 Task: Look for Airbnb options in VirÃº, Peru from 9th December, 2023 to 12th December, 2023 for 1 adult.1  bedroom having 1 bed and 1 bathroom. Property type can be flat. Booking option can be shelf check-in. Look for 5 properties as per requirement.
Action: Mouse moved to (421, 157)
Screenshot: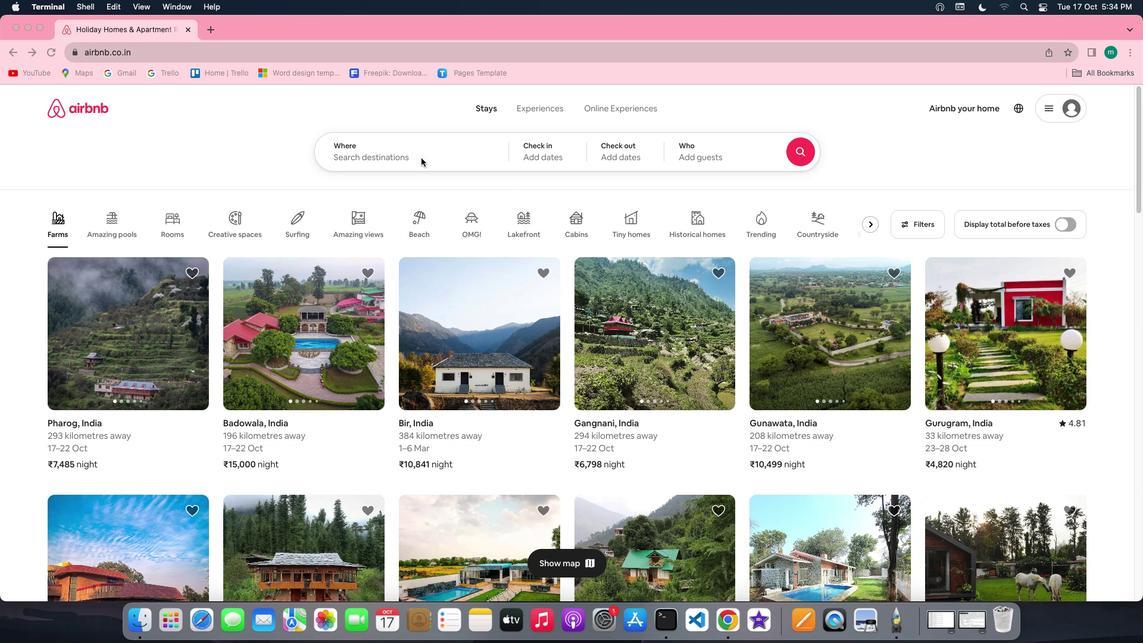 
Action: Mouse pressed left at (421, 157)
Screenshot: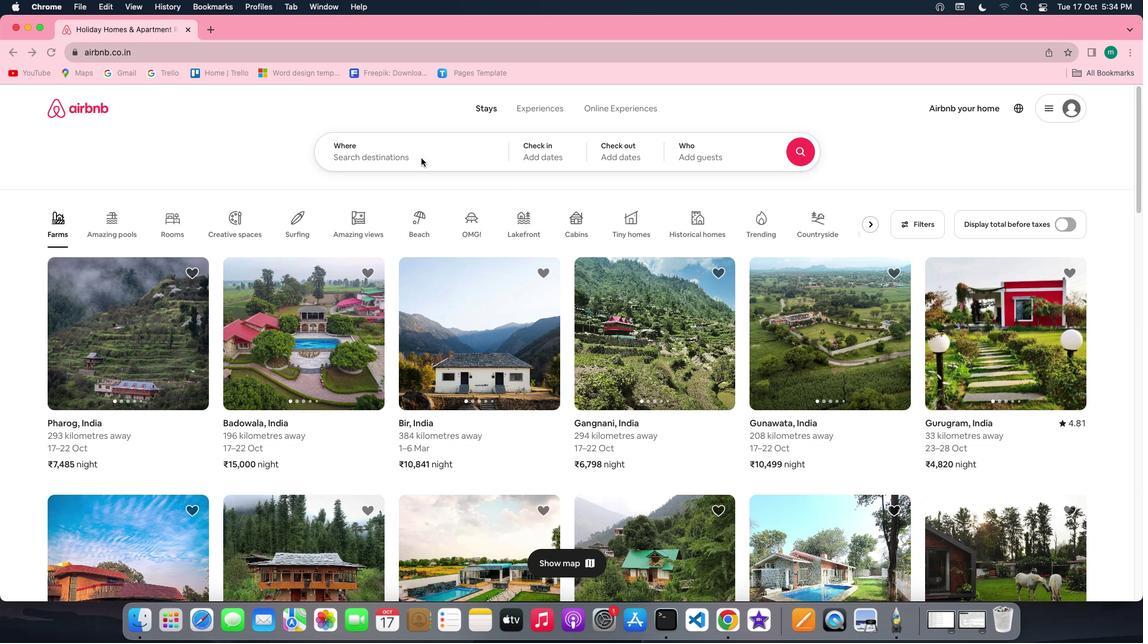 
Action: Mouse pressed left at (421, 157)
Screenshot: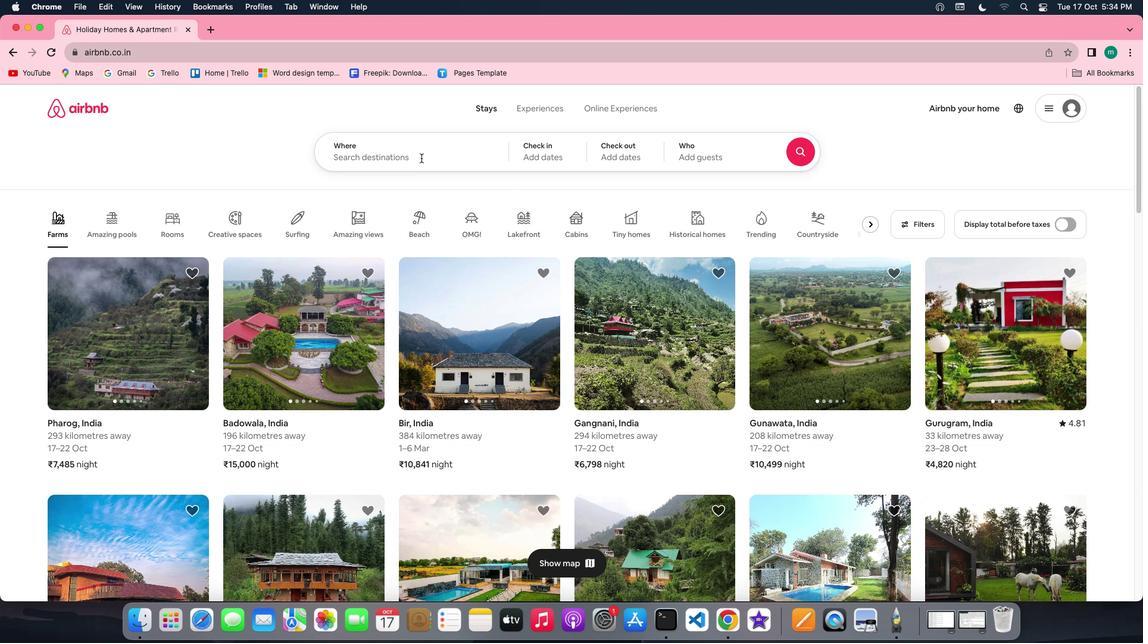 
Action: Key pressed Key.shift'V''i''r''u'','Key.spaceKey.shift'P''e''r''u'
Screenshot: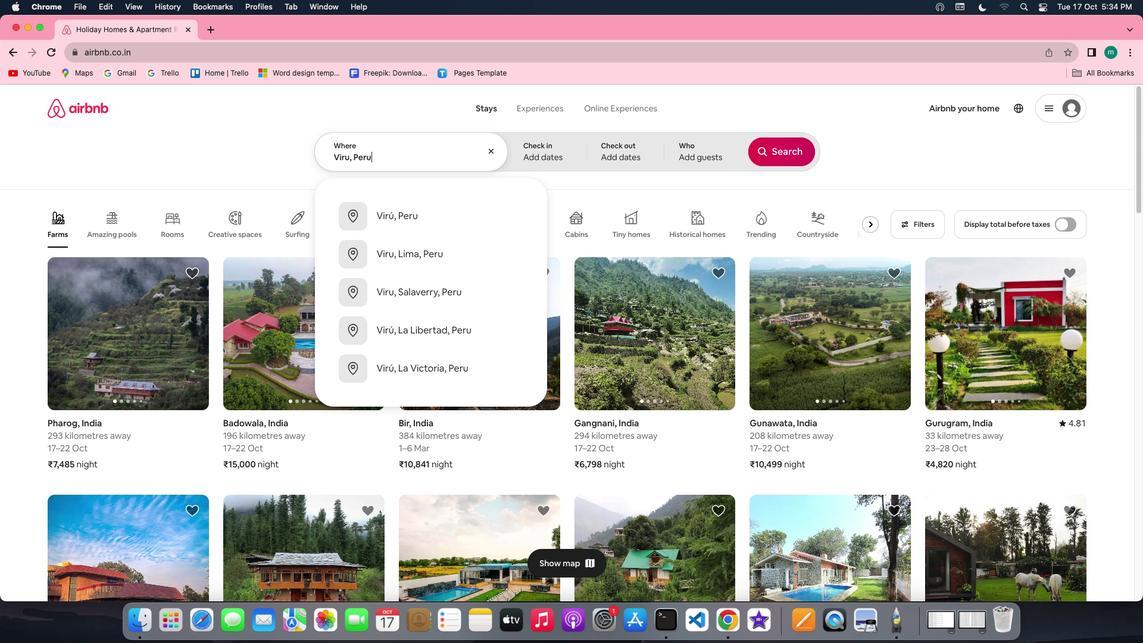 
Action: Mouse moved to (441, 216)
Screenshot: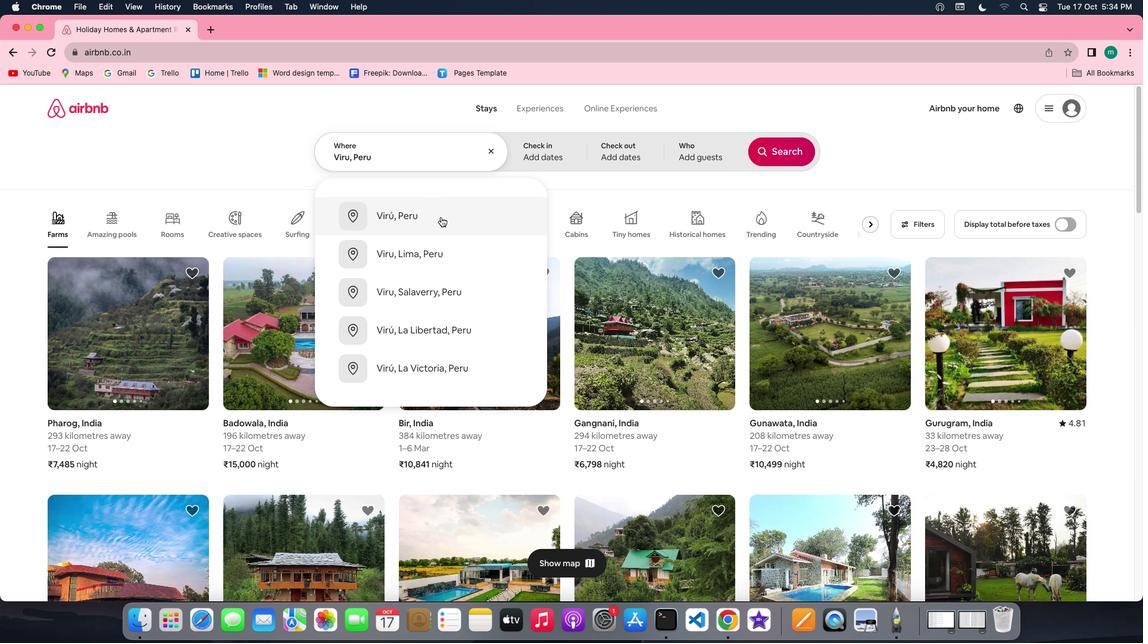 
Action: Mouse pressed left at (441, 216)
Screenshot: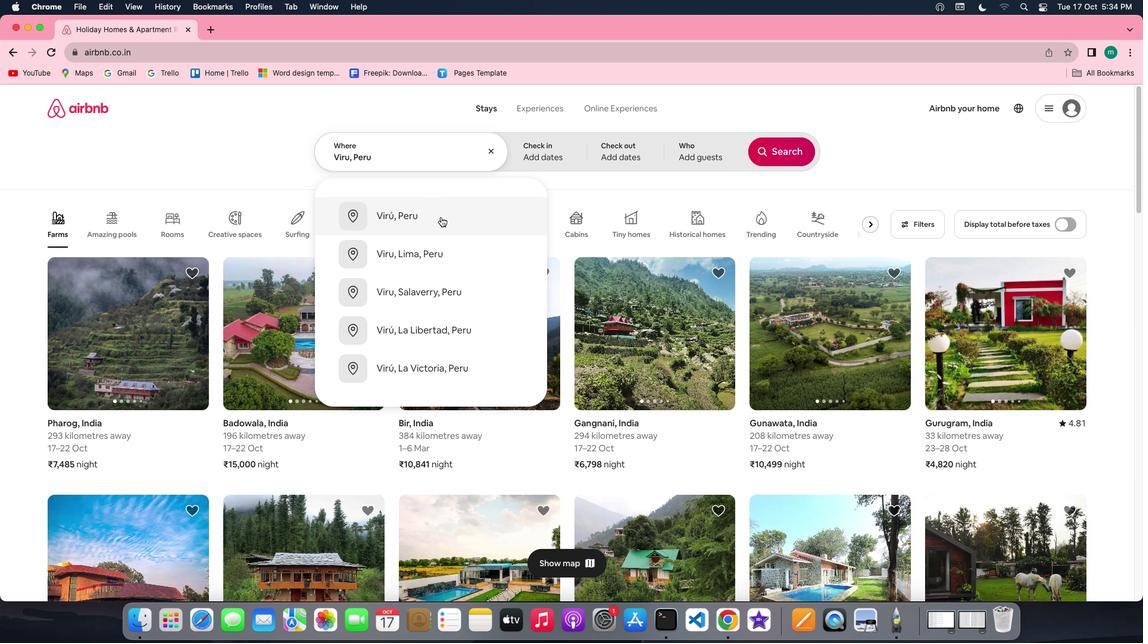 
Action: Mouse moved to (778, 247)
Screenshot: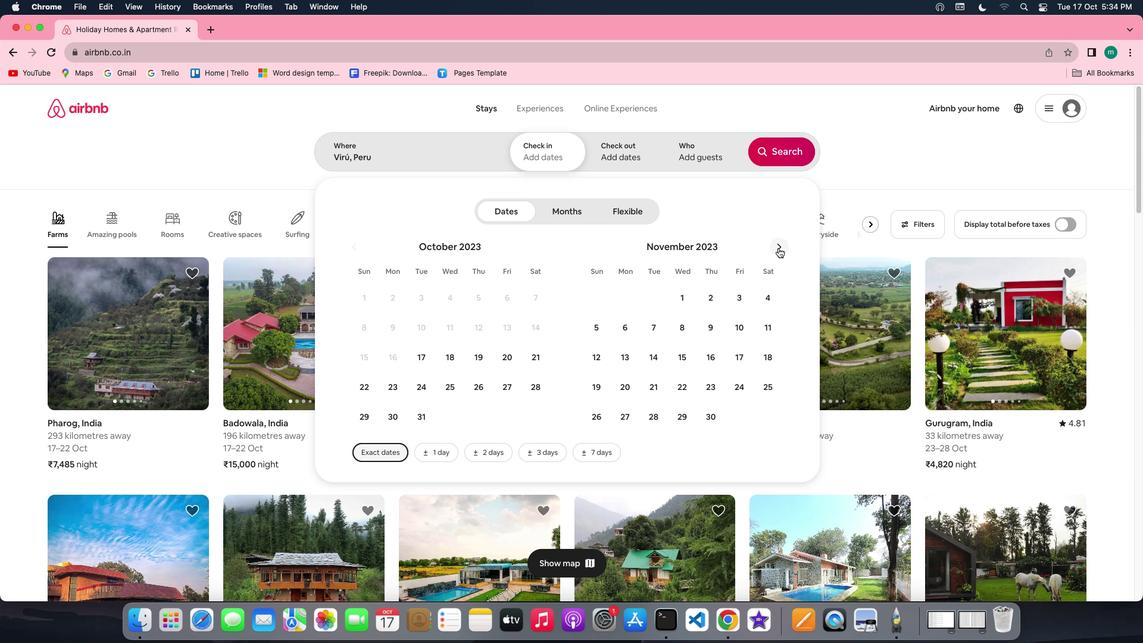
Action: Mouse pressed left at (778, 247)
Screenshot: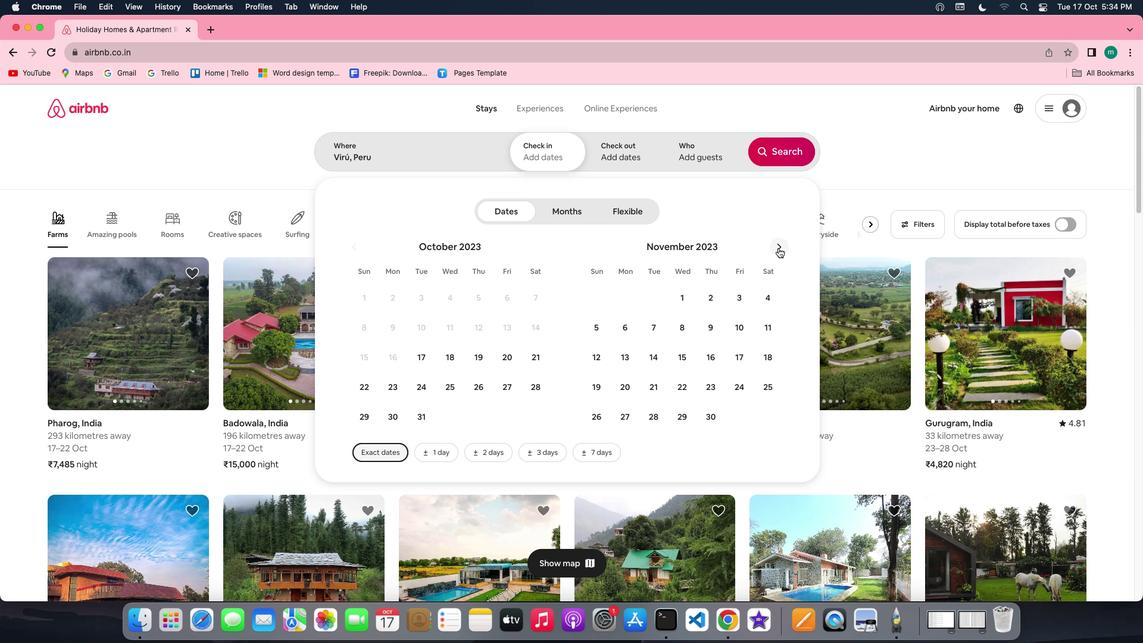 
Action: Mouse moved to (768, 322)
Screenshot: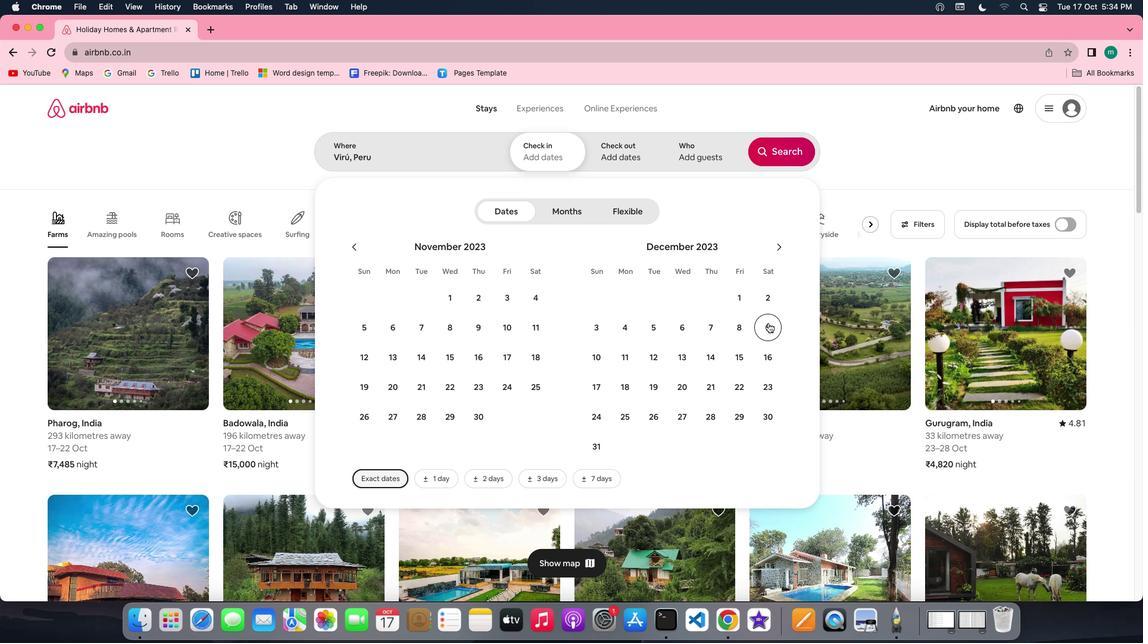 
Action: Mouse pressed left at (768, 322)
Screenshot: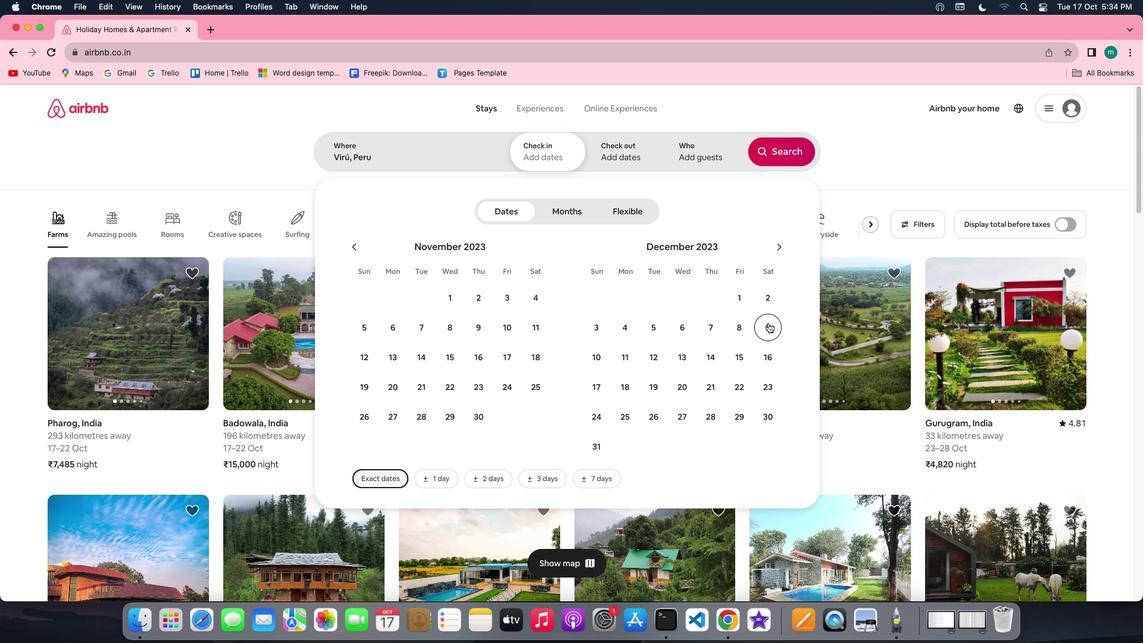 
Action: Mouse moved to (641, 358)
Screenshot: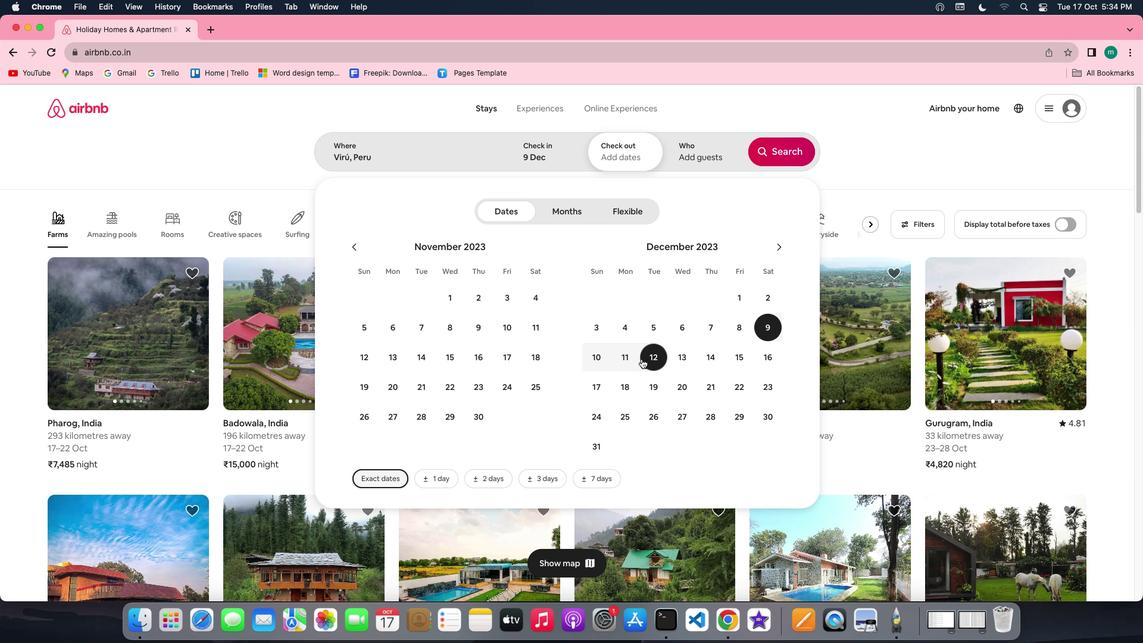 
Action: Mouse pressed left at (641, 358)
Screenshot: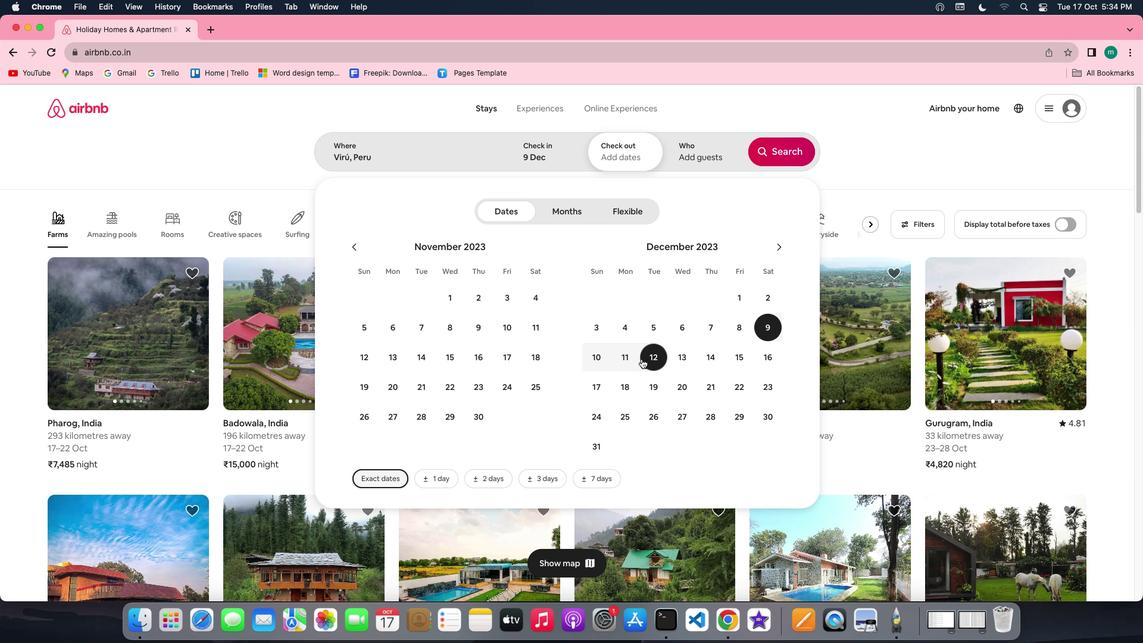 
Action: Mouse moved to (698, 155)
Screenshot: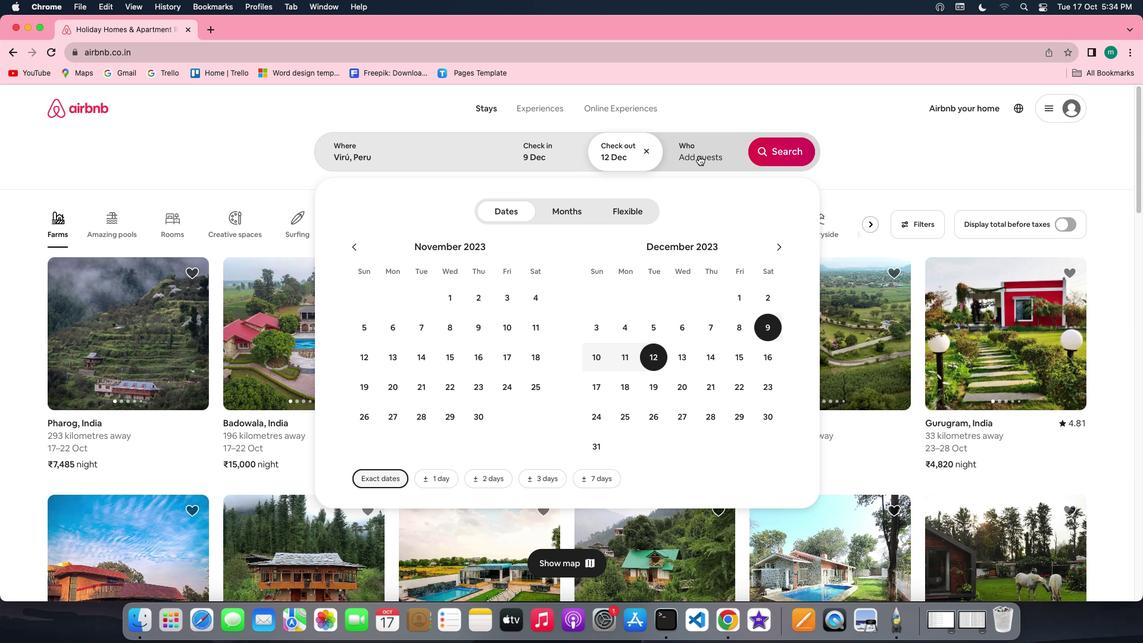 
Action: Mouse pressed left at (698, 155)
Screenshot: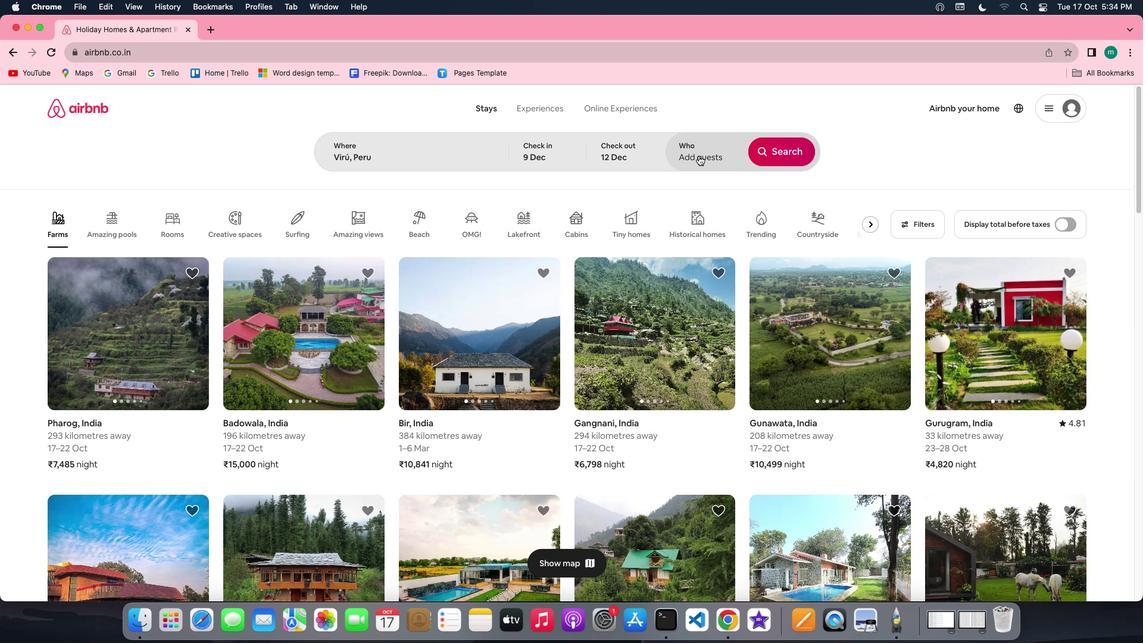 
Action: Mouse moved to (791, 218)
Screenshot: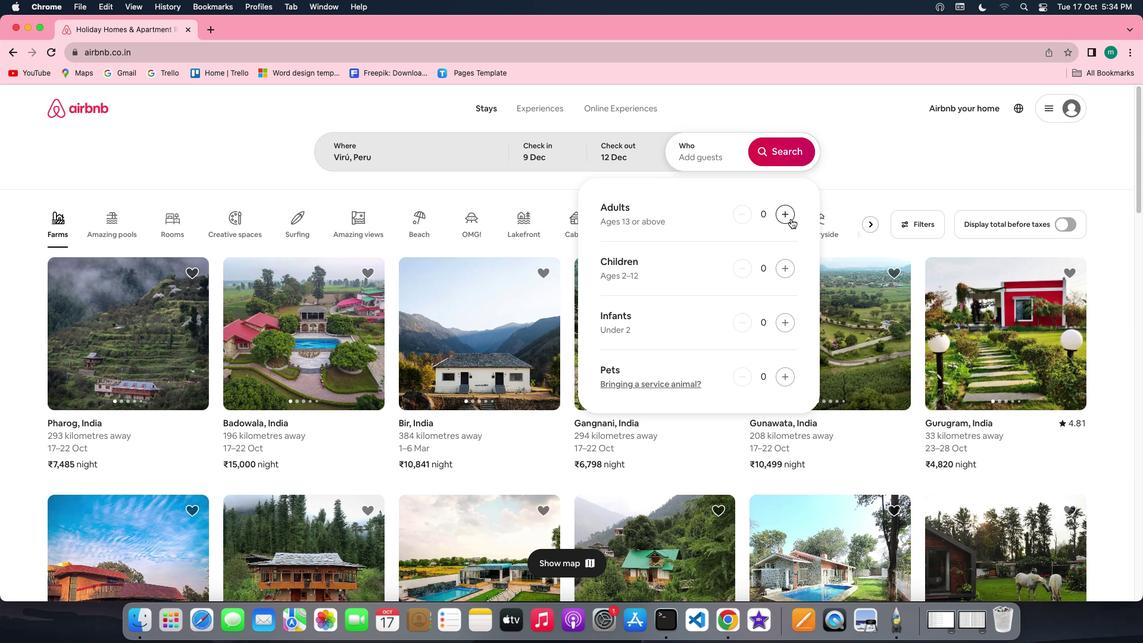 
Action: Mouse pressed left at (791, 218)
Screenshot: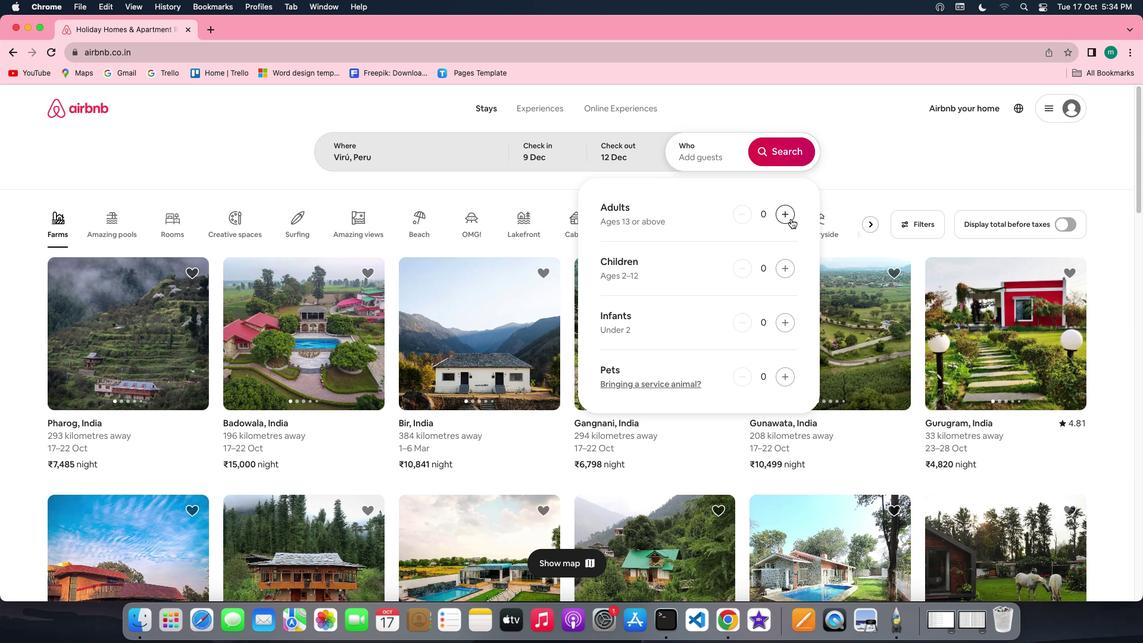 
Action: Mouse moved to (780, 144)
Screenshot: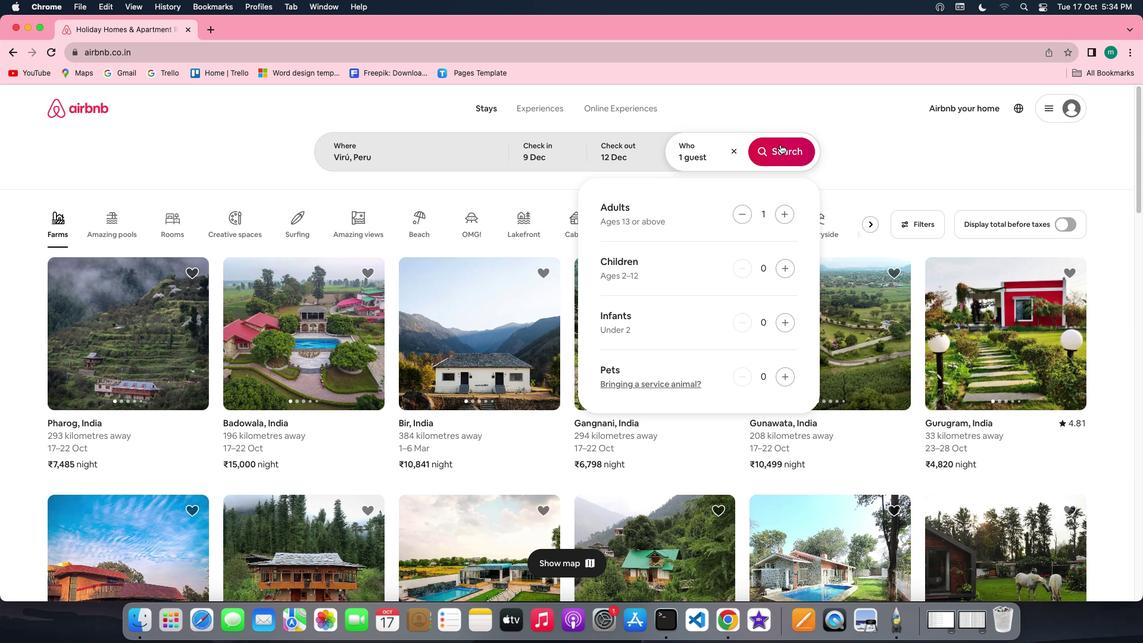 
Action: Mouse pressed left at (780, 144)
Screenshot: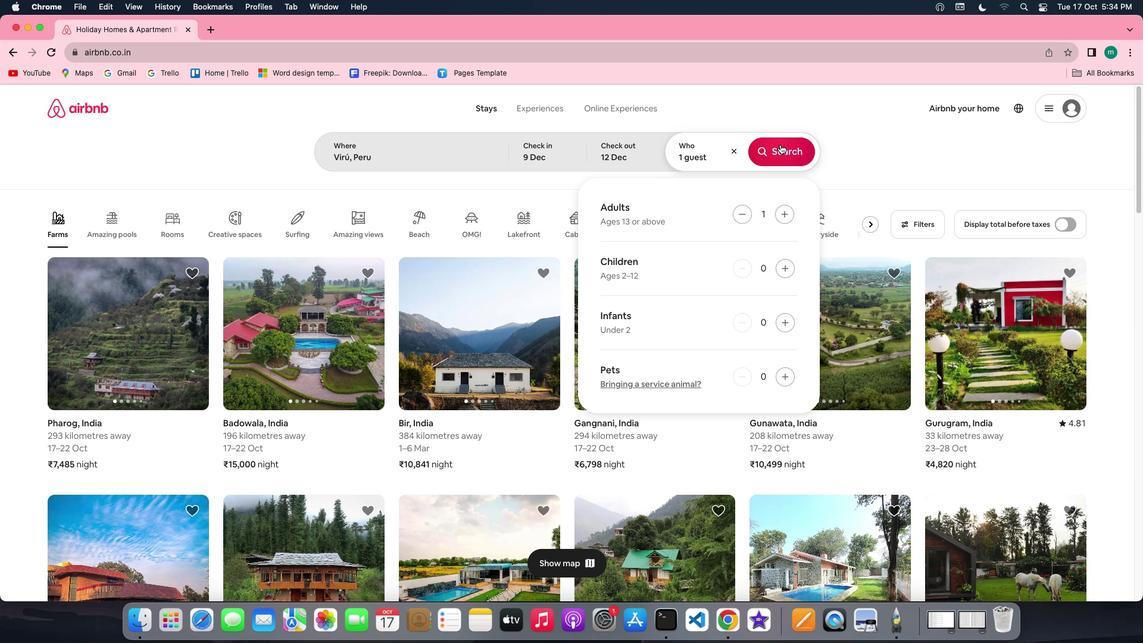 
Action: Mouse moved to (962, 148)
Screenshot: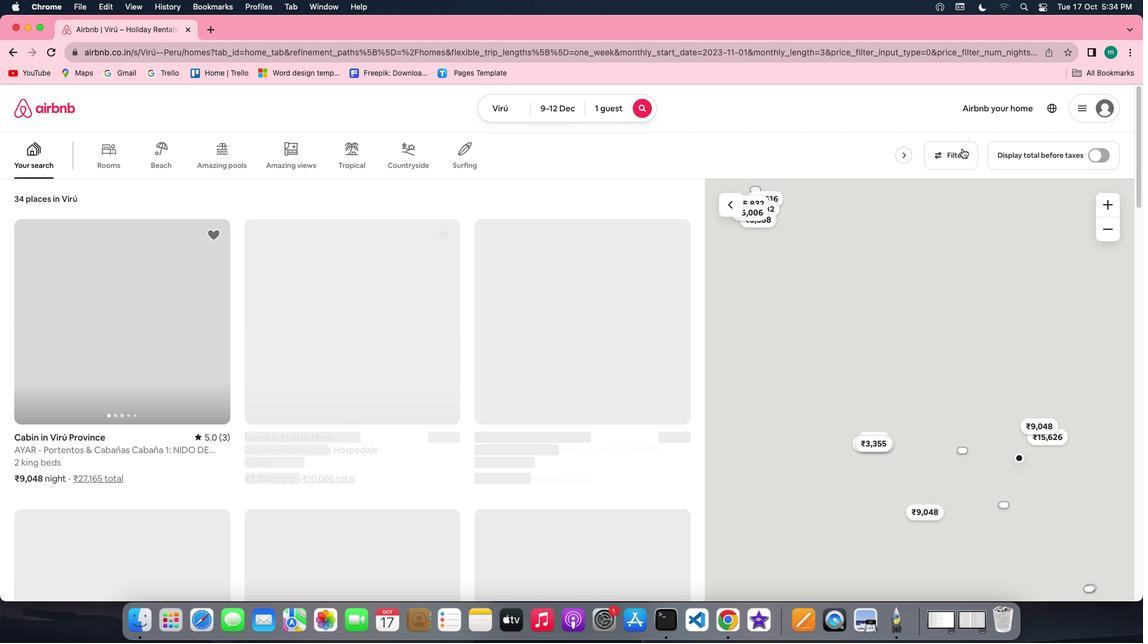 
Action: Mouse pressed left at (962, 148)
Screenshot: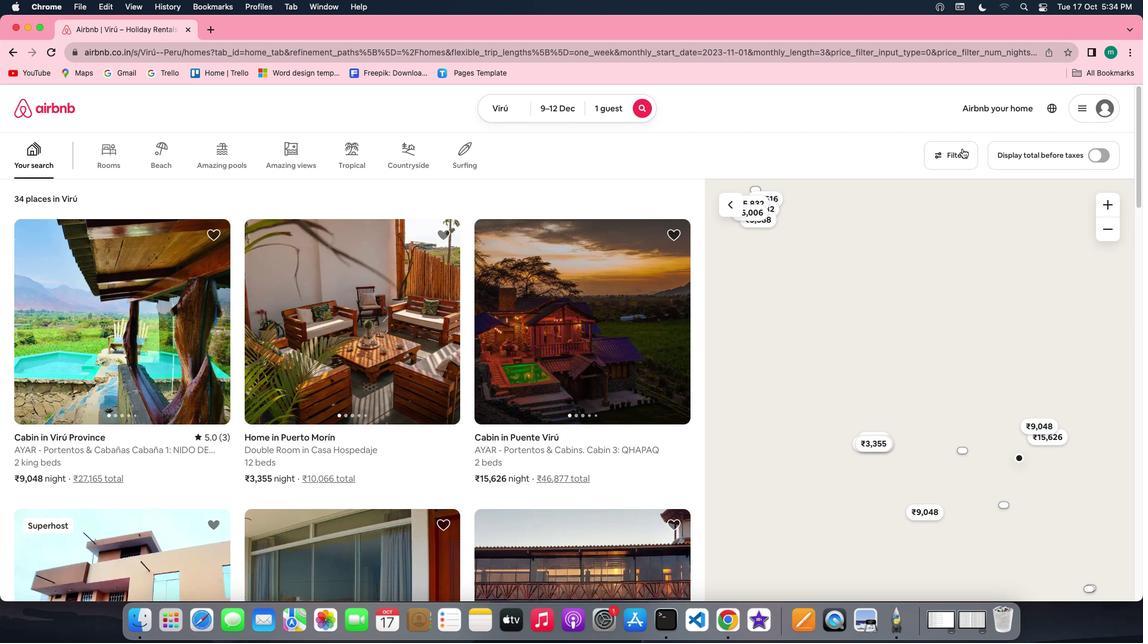 
Action: Mouse moved to (594, 301)
Screenshot: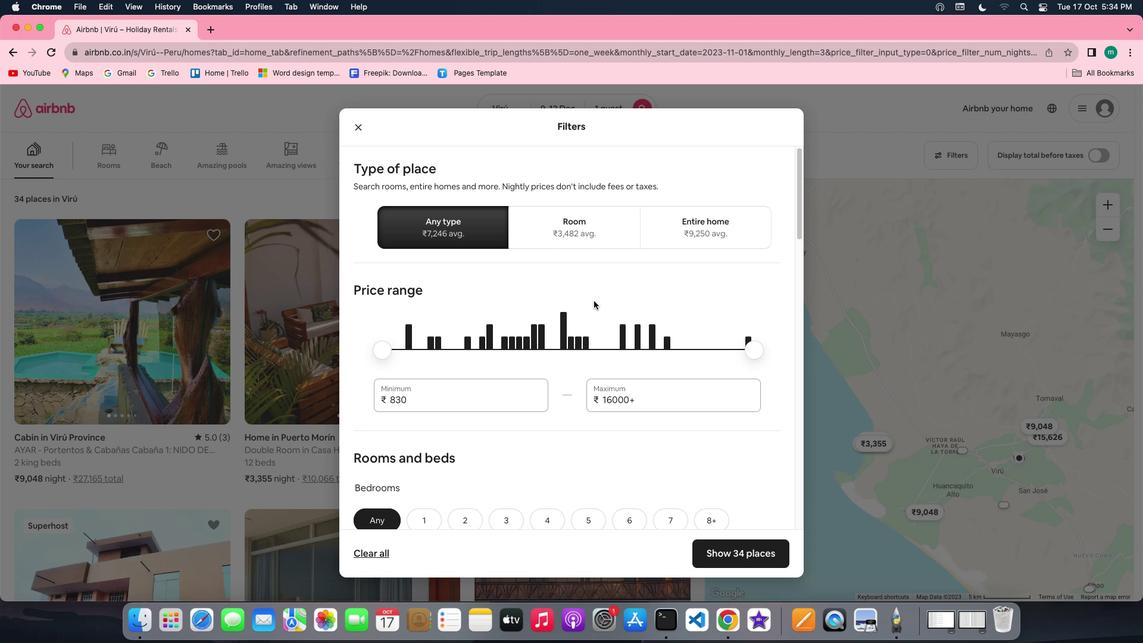 
Action: Mouse scrolled (594, 301) with delta (0, 0)
Screenshot: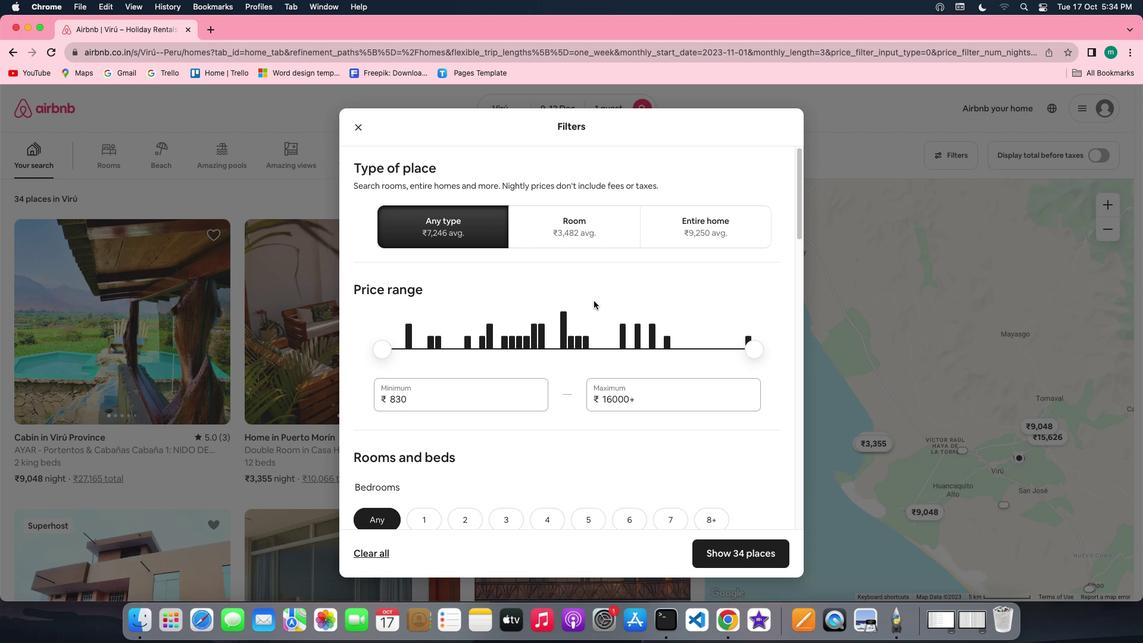 
Action: Mouse scrolled (594, 301) with delta (0, 0)
Screenshot: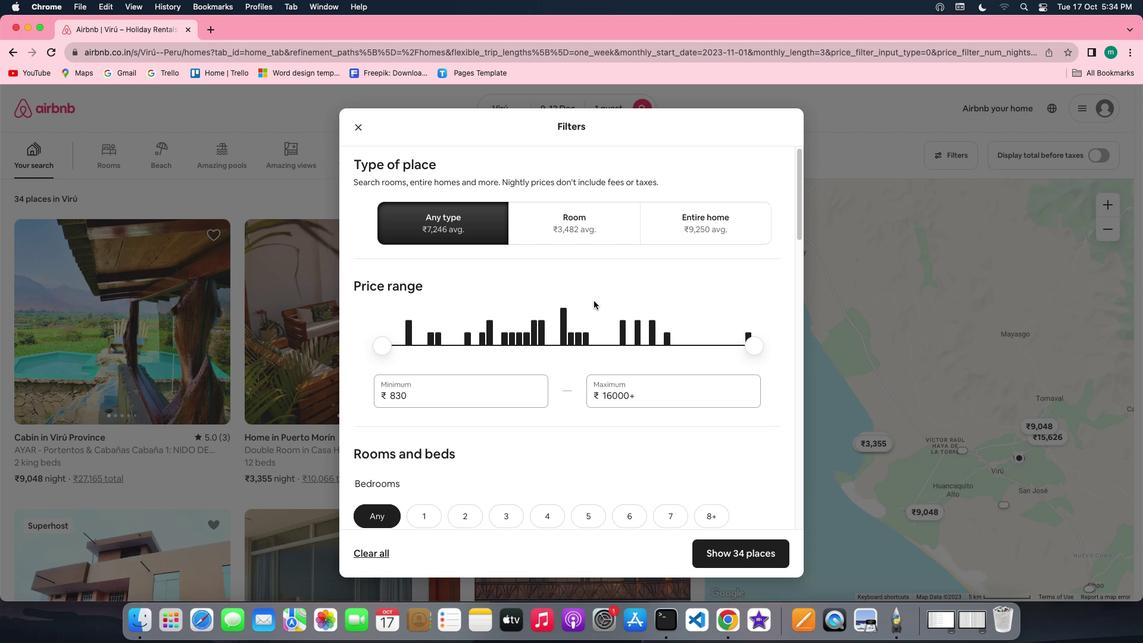 
Action: Mouse scrolled (594, 301) with delta (0, 0)
Screenshot: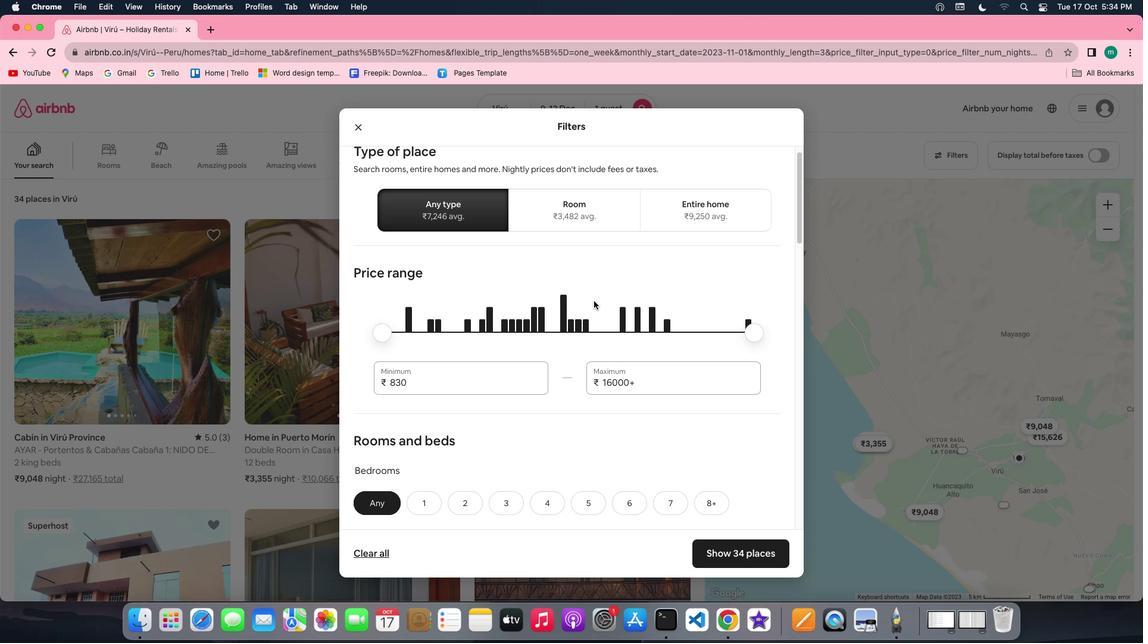 
Action: Mouse scrolled (594, 301) with delta (0, 0)
Screenshot: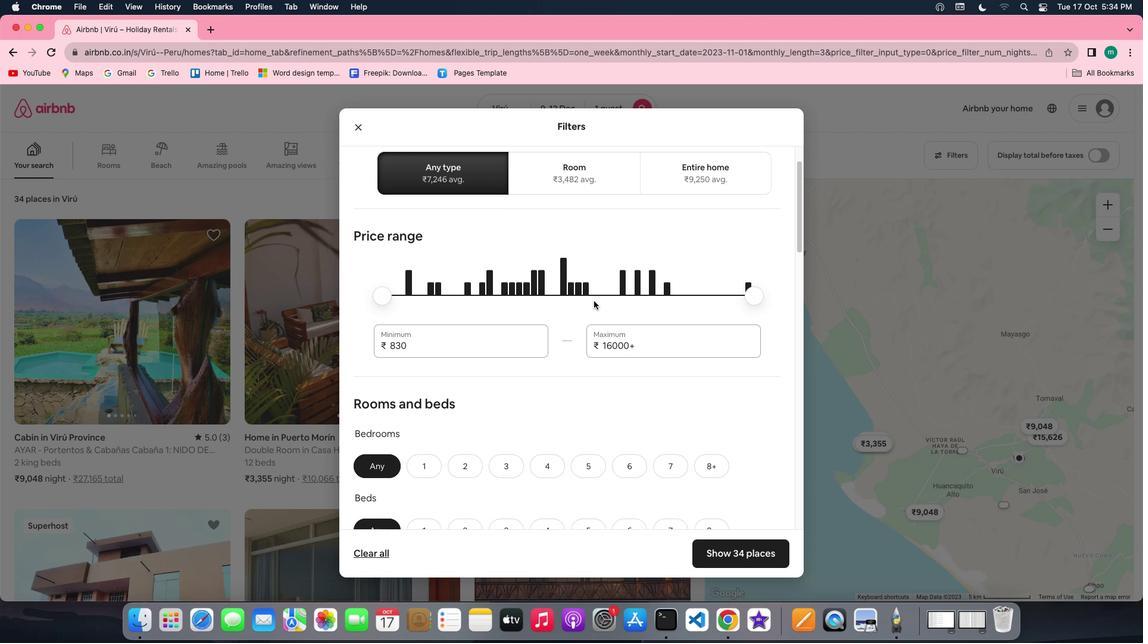 
Action: Mouse scrolled (594, 301) with delta (0, 0)
Screenshot: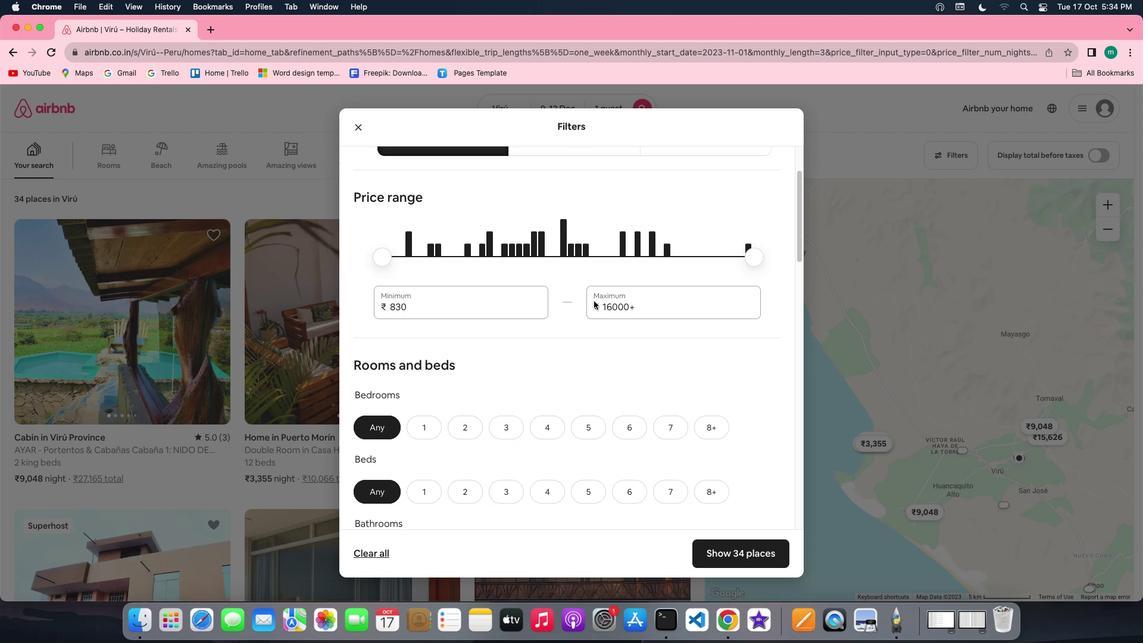 
Action: Mouse scrolled (594, 301) with delta (0, 0)
Screenshot: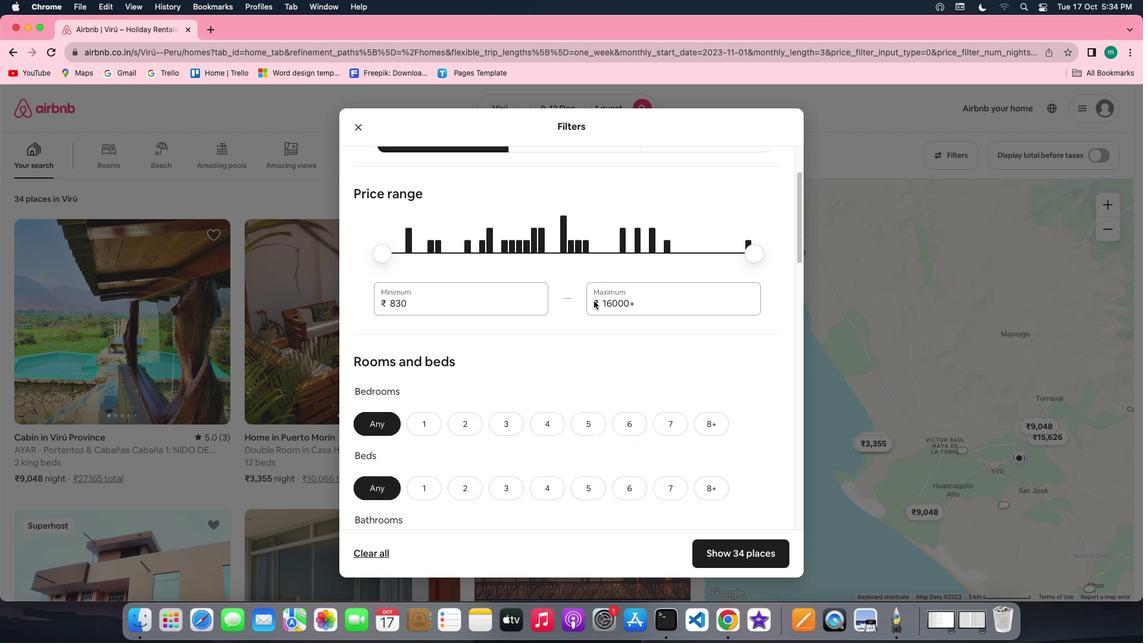 
Action: Mouse scrolled (594, 301) with delta (0, -1)
Screenshot: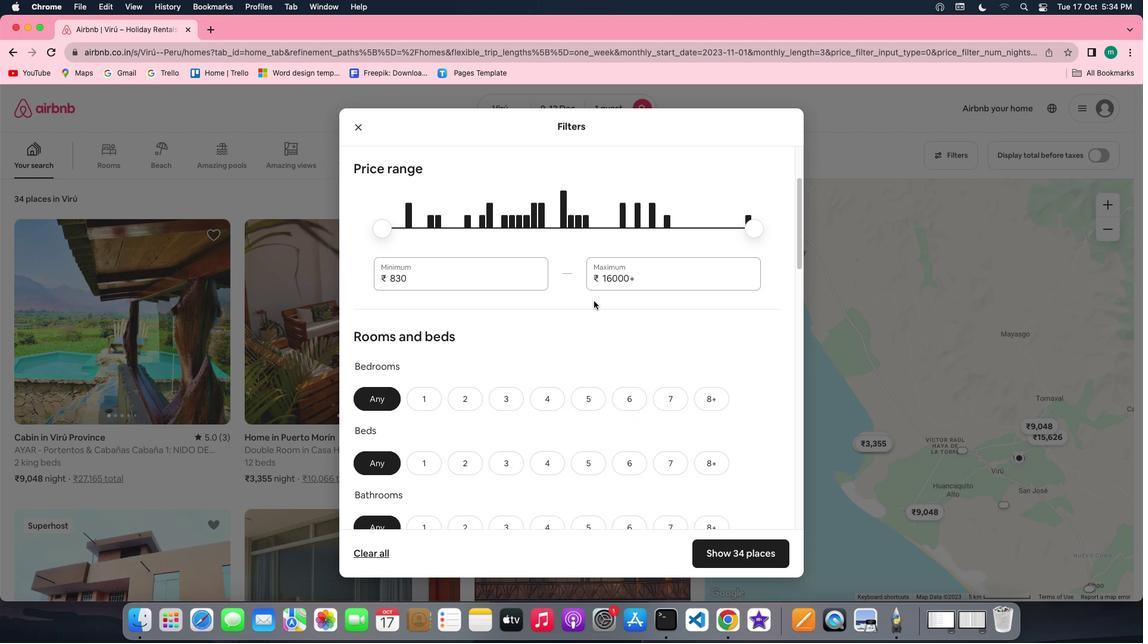 
Action: Mouse scrolled (594, 301) with delta (0, 0)
Screenshot: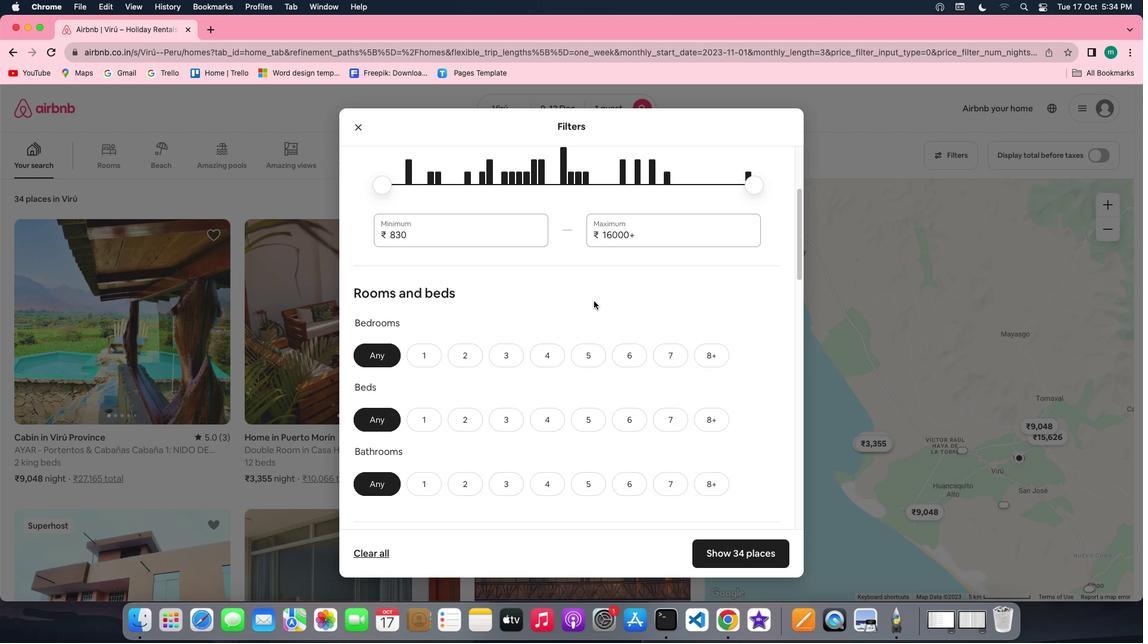 
Action: Mouse scrolled (594, 301) with delta (0, 0)
Screenshot: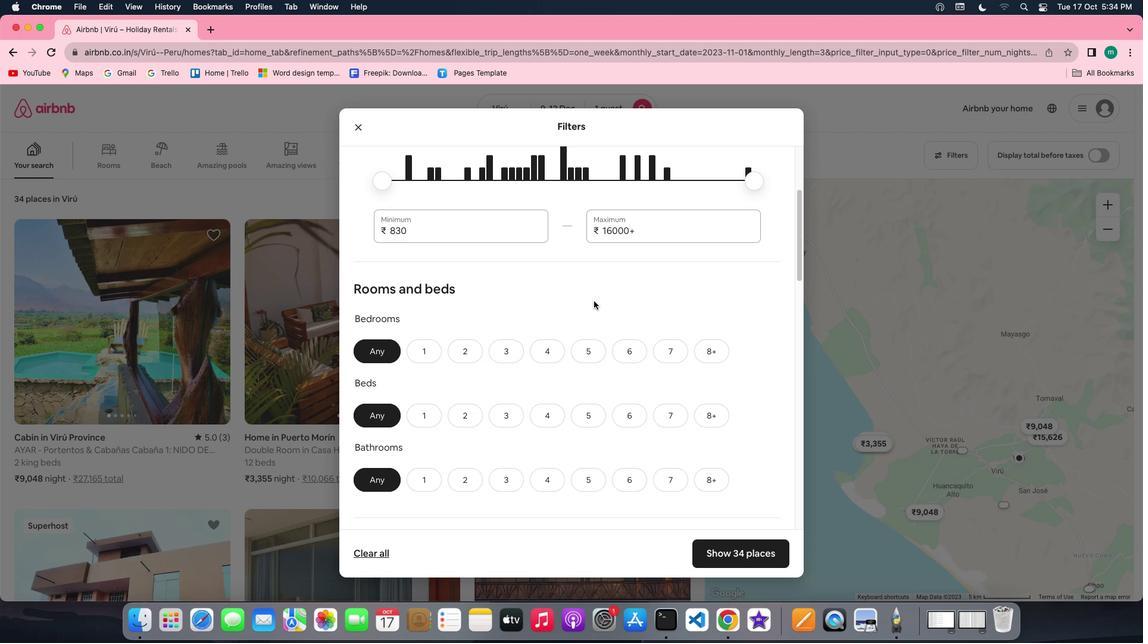 
Action: Mouse scrolled (594, 301) with delta (0, -1)
Screenshot: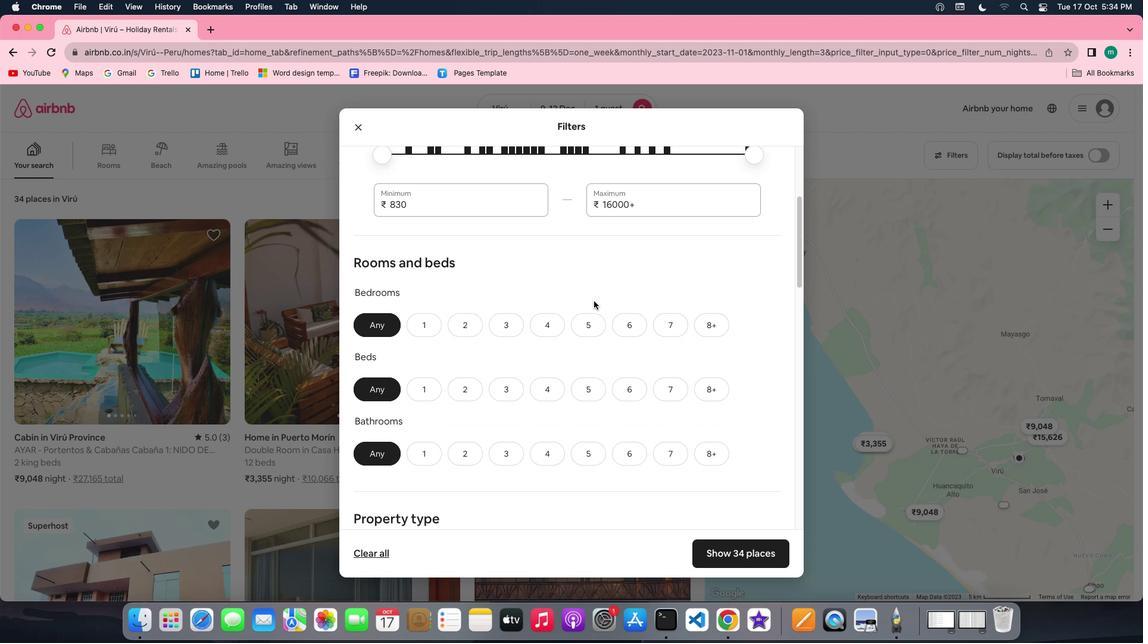 
Action: Mouse scrolled (594, 301) with delta (0, 0)
Screenshot: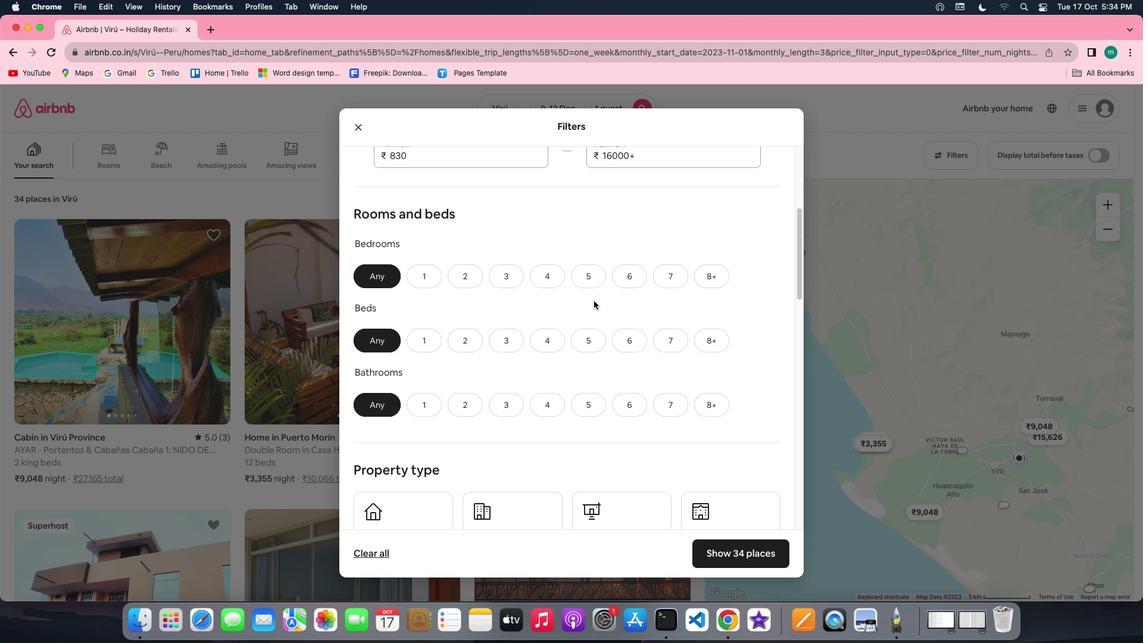 
Action: Mouse scrolled (594, 301) with delta (0, 0)
Screenshot: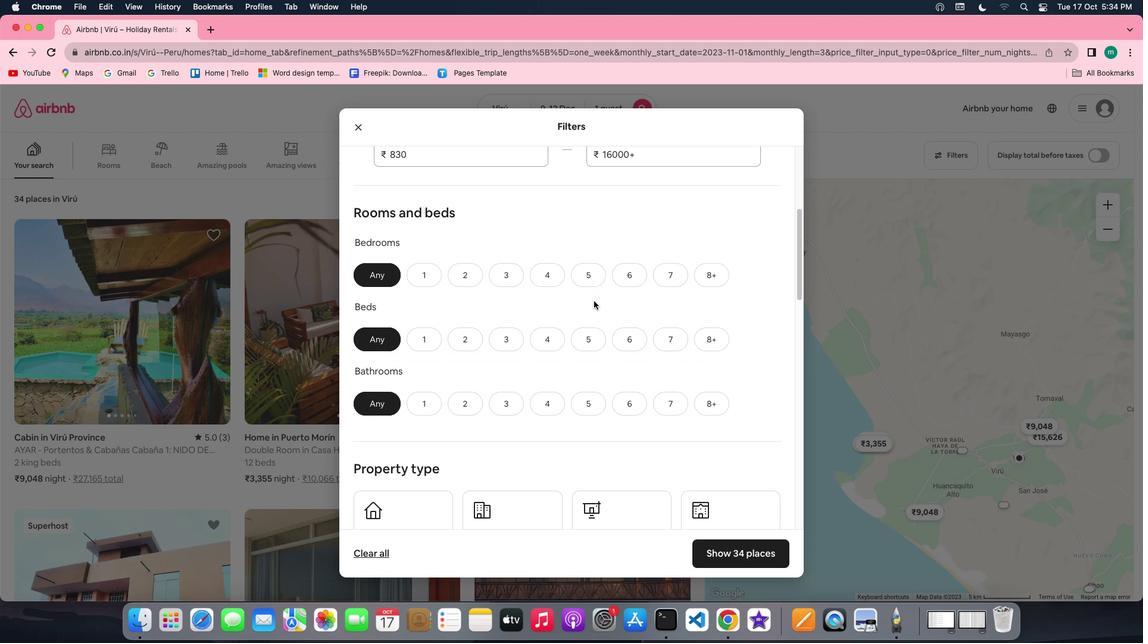 
Action: Mouse scrolled (594, 301) with delta (0, 0)
Screenshot: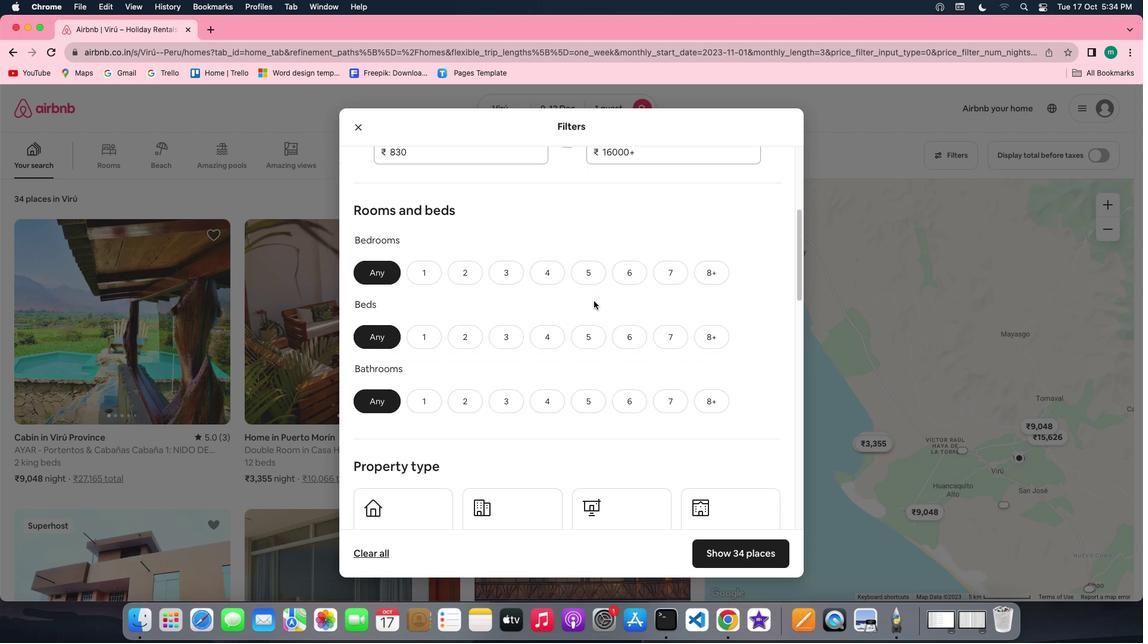 
Action: Mouse scrolled (594, 301) with delta (0, 0)
Screenshot: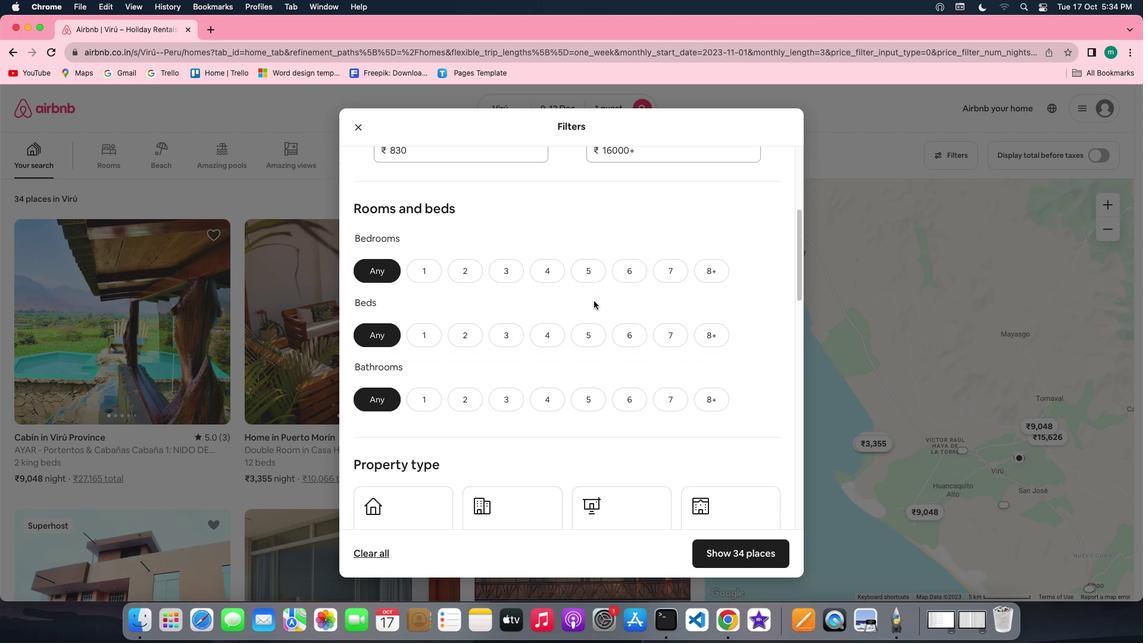 
Action: Mouse scrolled (594, 301) with delta (0, 0)
Screenshot: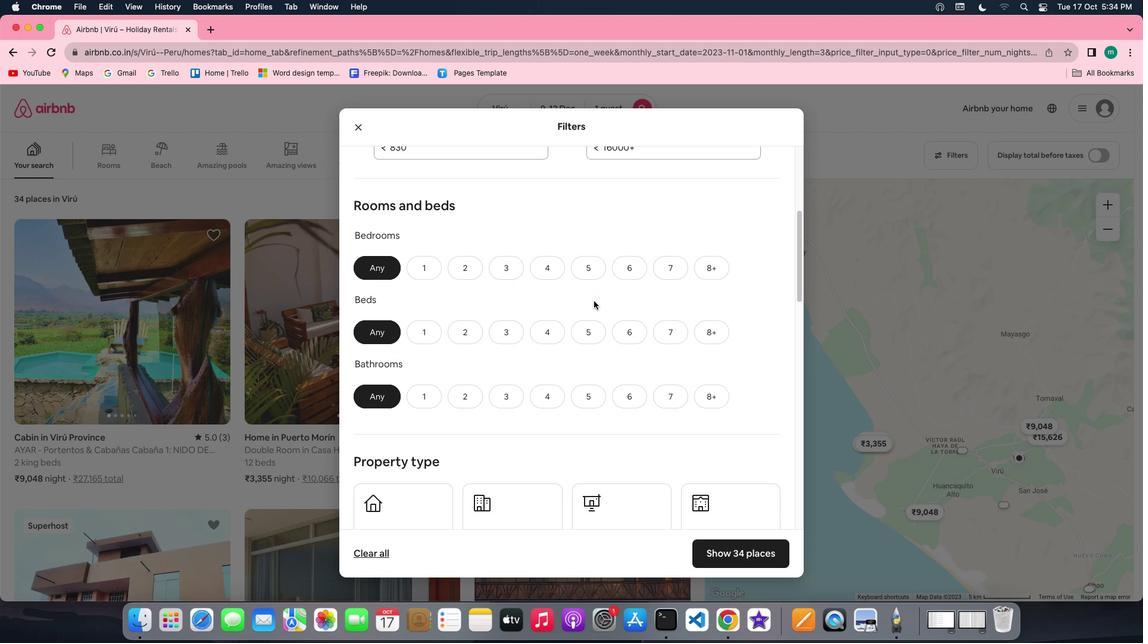
Action: Mouse scrolled (594, 301) with delta (0, 0)
Screenshot: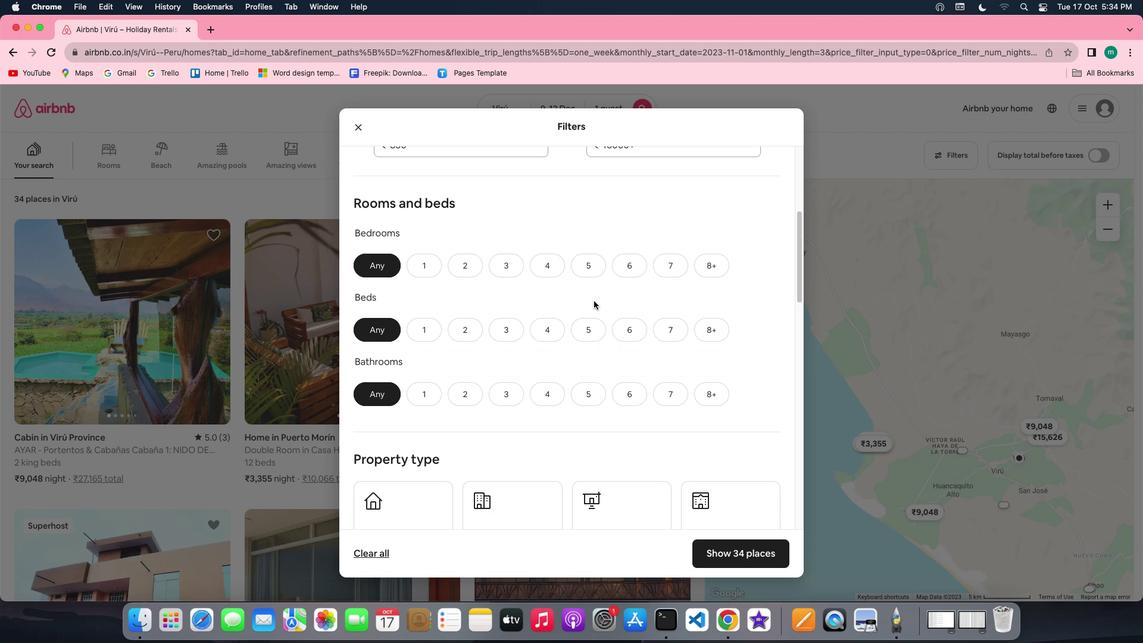 
Action: Mouse scrolled (594, 301) with delta (0, 0)
Screenshot: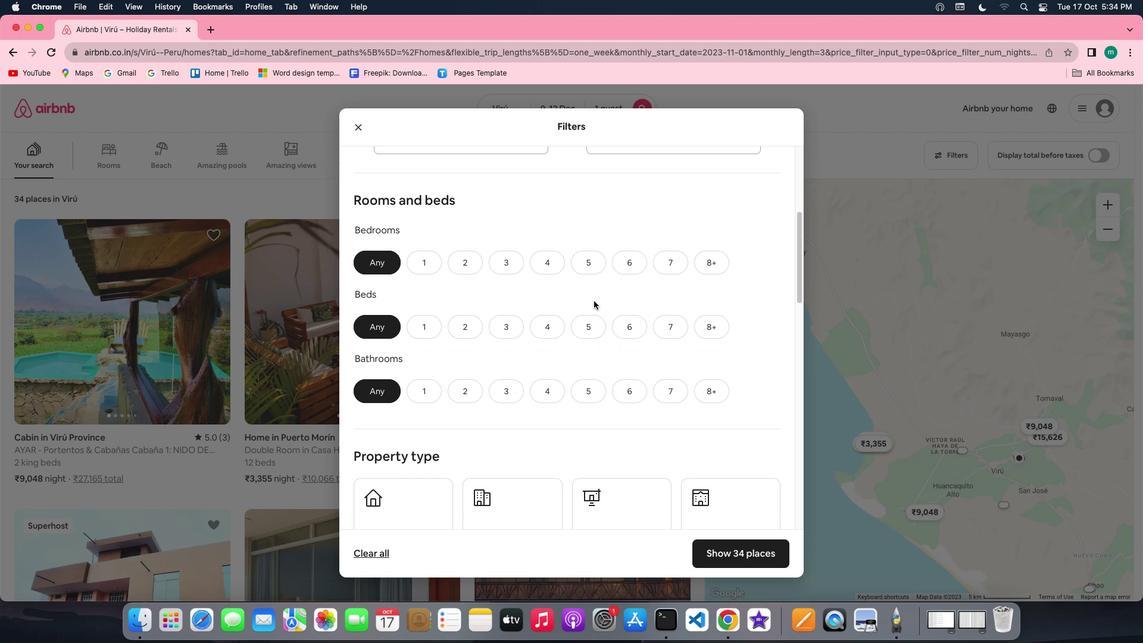 
Action: Mouse scrolled (594, 301) with delta (0, 0)
Screenshot: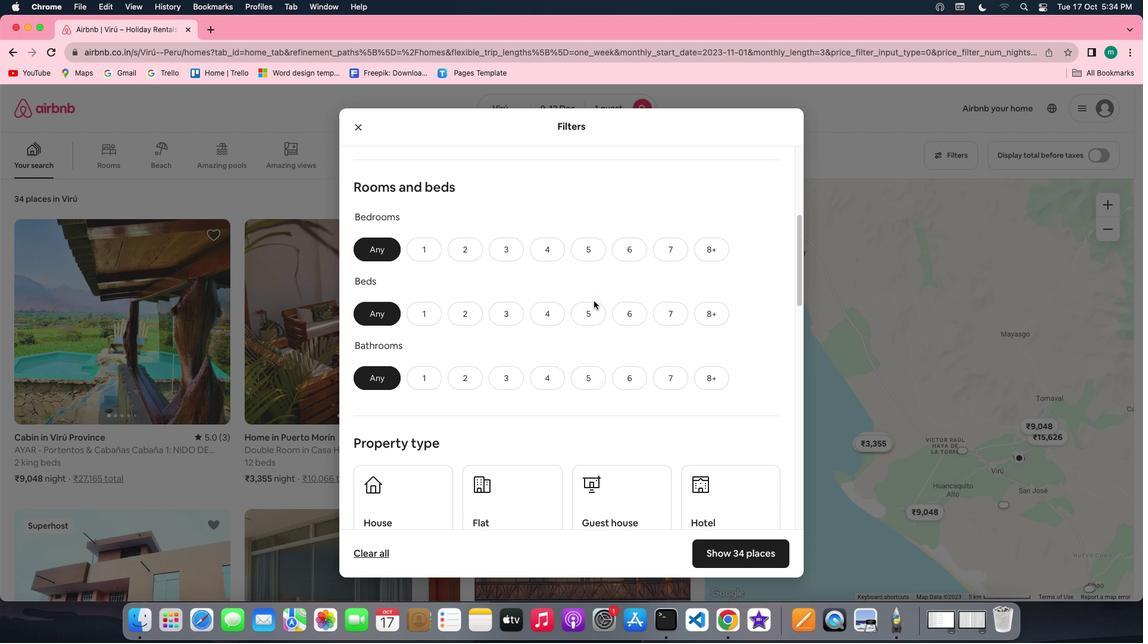 
Action: Mouse scrolled (594, 301) with delta (0, 0)
Screenshot: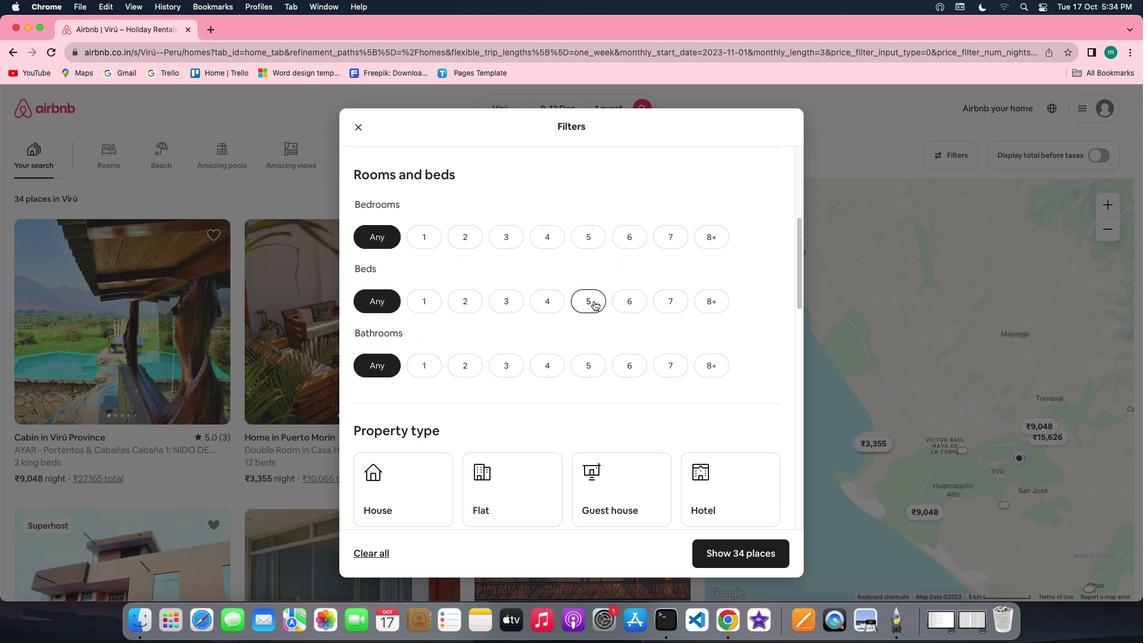 
Action: Mouse scrolled (594, 301) with delta (0, 0)
Screenshot: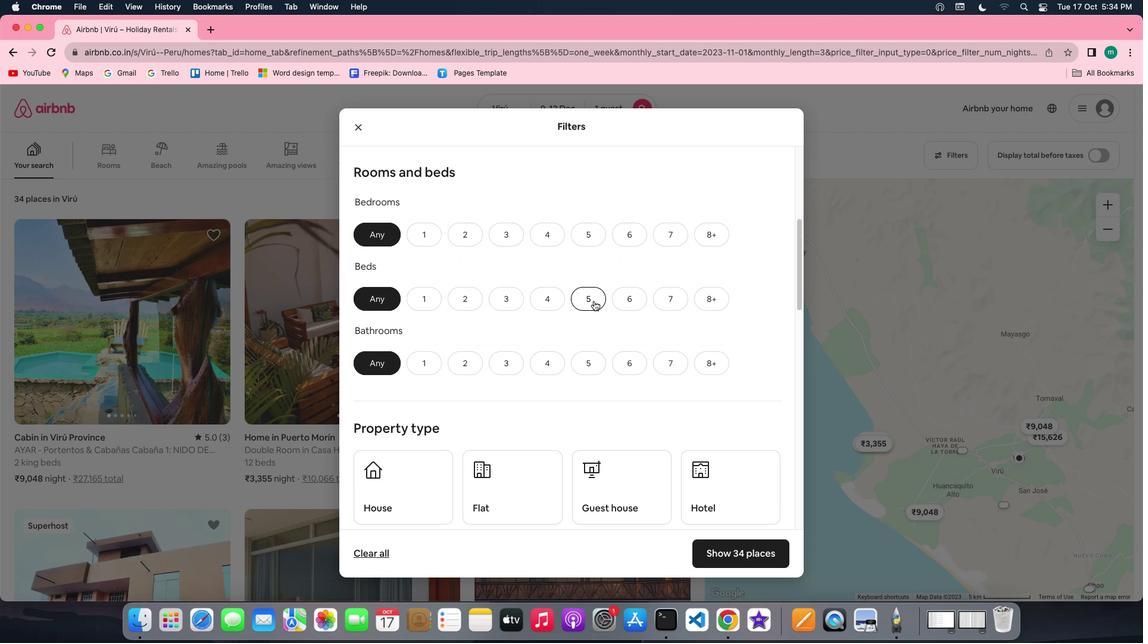 
Action: Mouse scrolled (594, 301) with delta (0, 0)
Screenshot: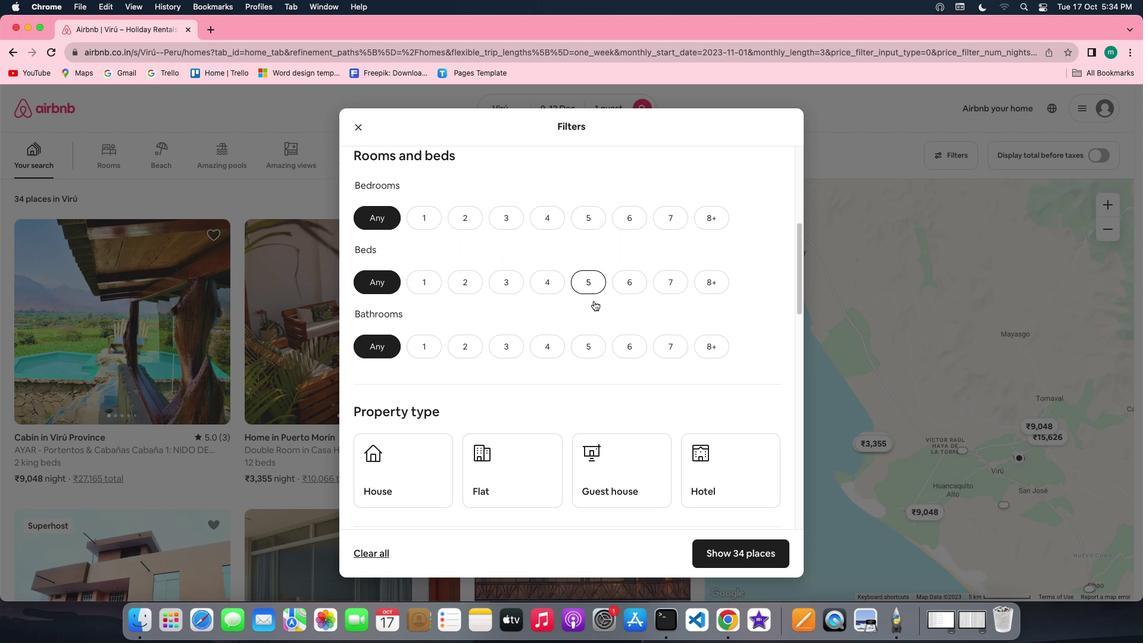 
Action: Mouse moved to (428, 219)
Screenshot: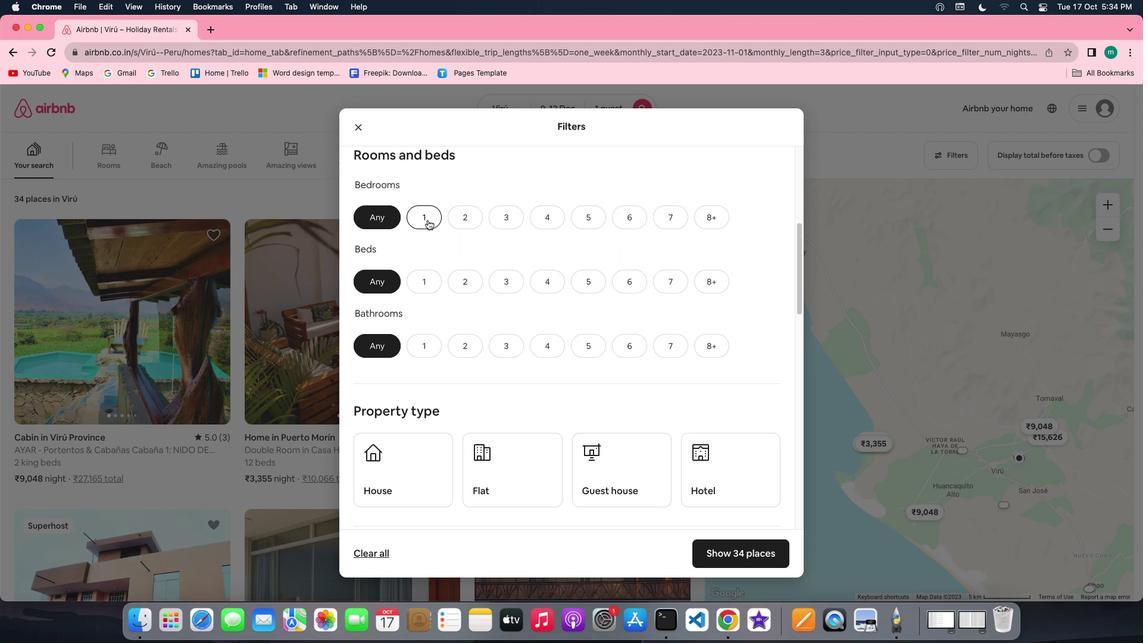 
Action: Mouse pressed left at (428, 219)
Screenshot: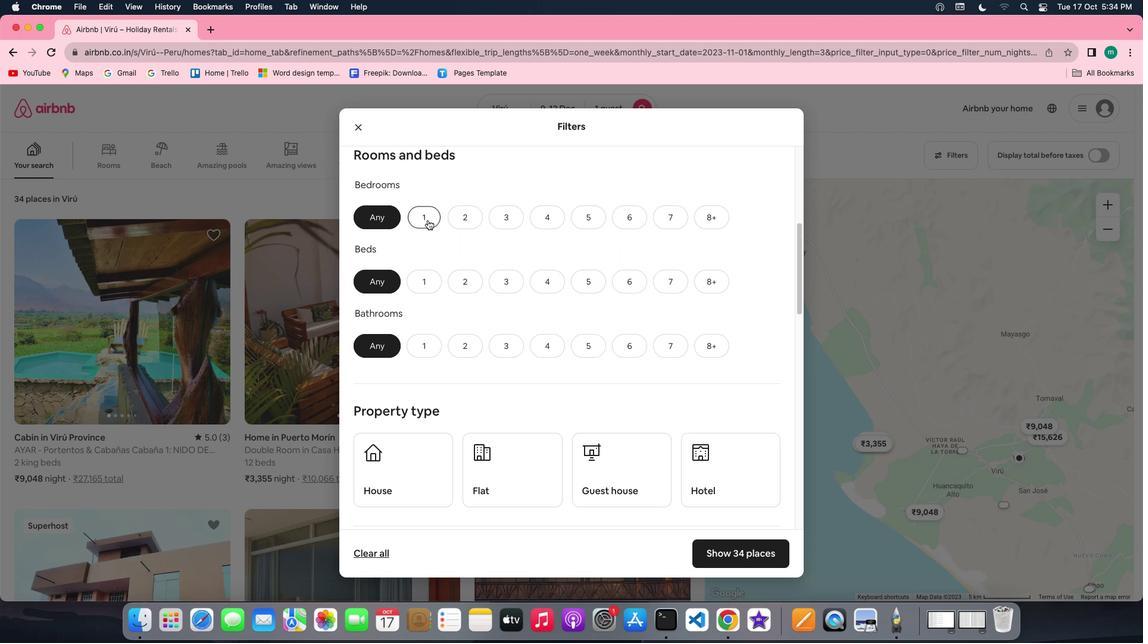 
Action: Mouse moved to (425, 288)
Screenshot: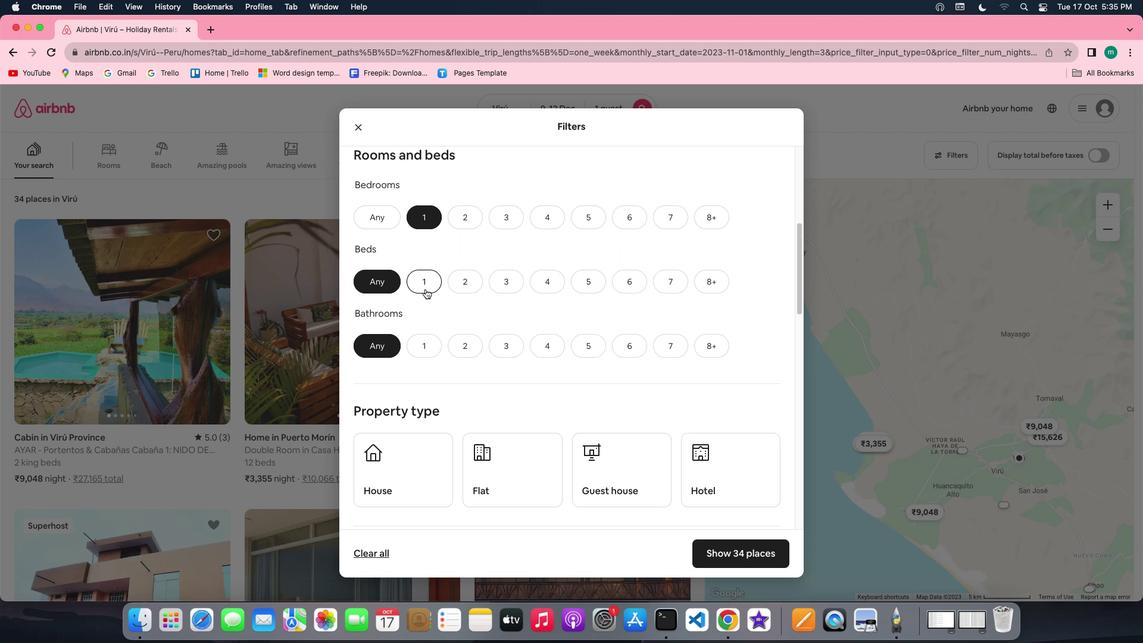 
Action: Mouse pressed left at (425, 288)
Screenshot: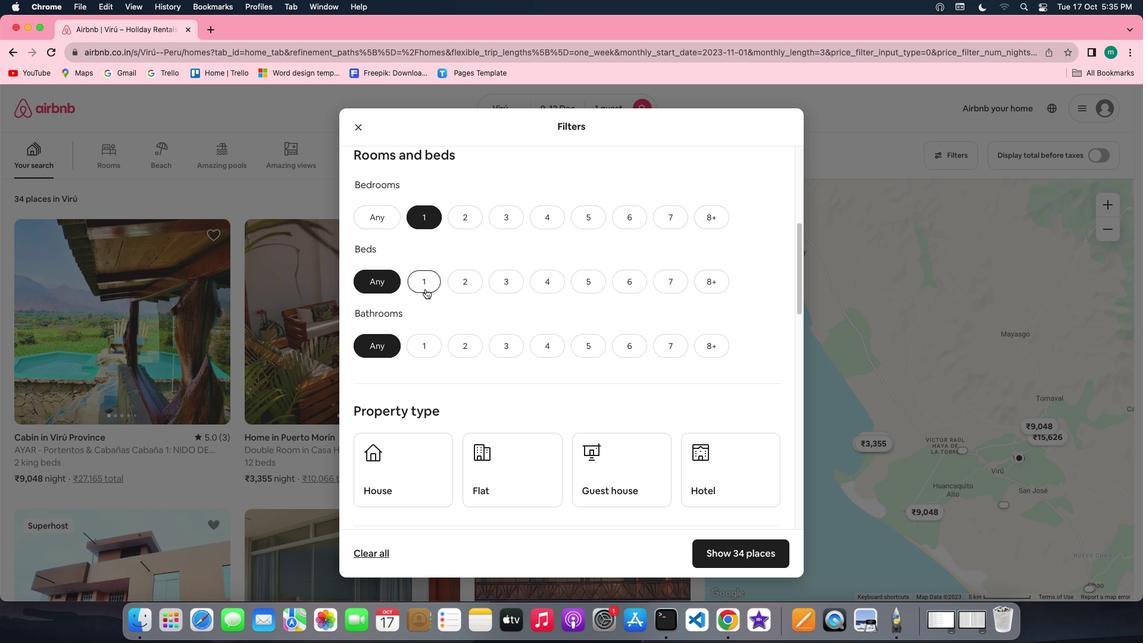 
Action: Mouse moved to (425, 345)
Screenshot: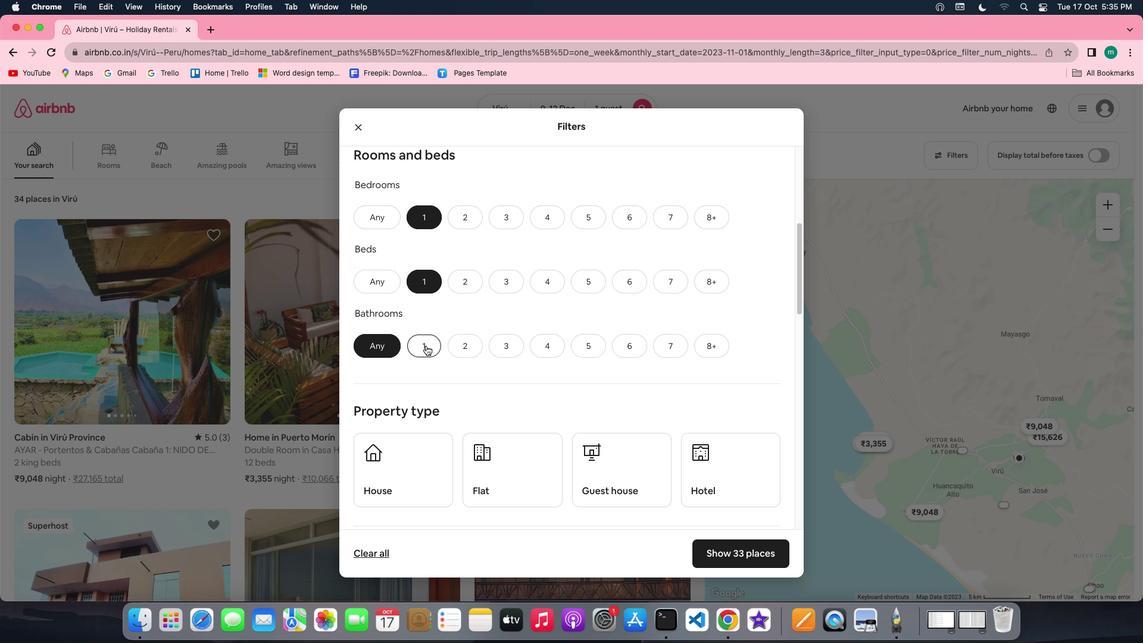 
Action: Mouse pressed left at (425, 345)
Screenshot: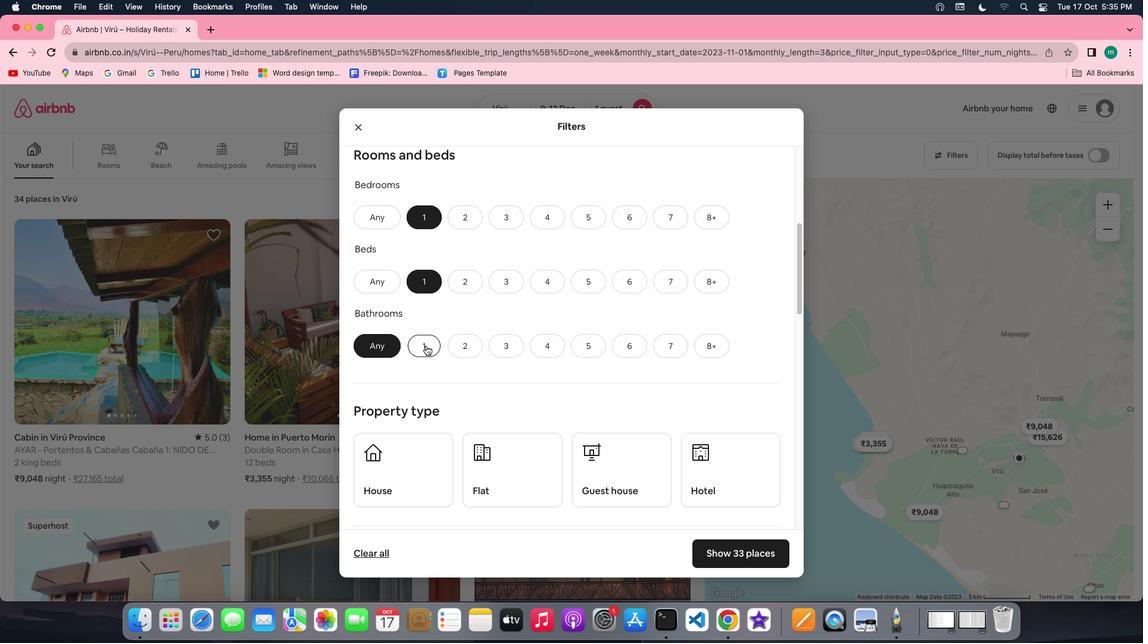 
Action: Mouse moved to (561, 375)
Screenshot: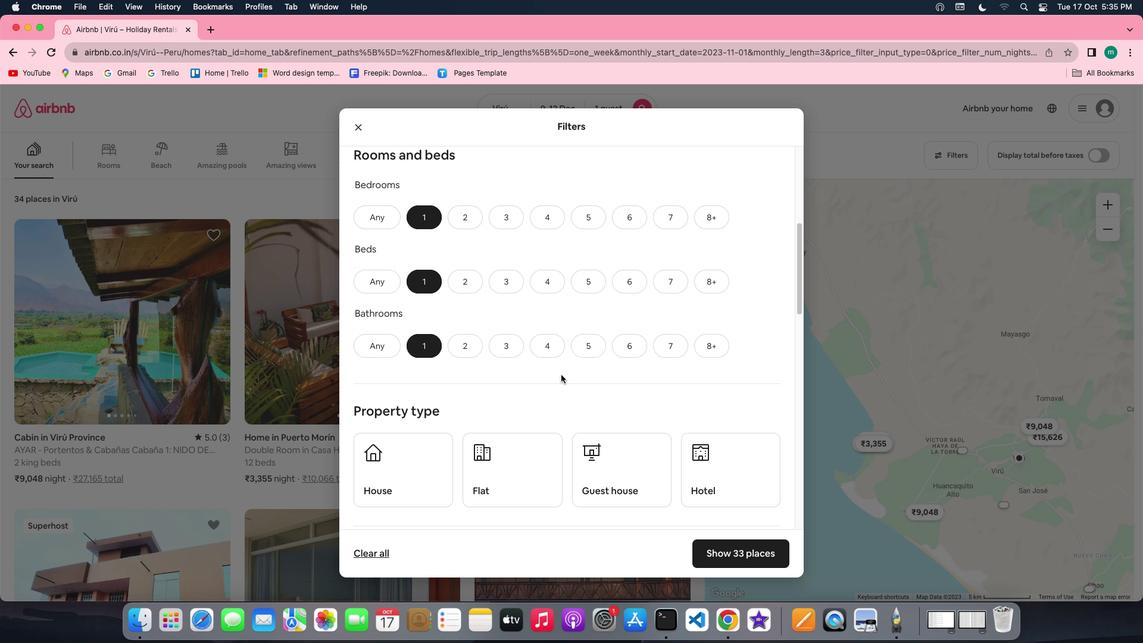 
Action: Mouse scrolled (561, 375) with delta (0, 0)
Screenshot: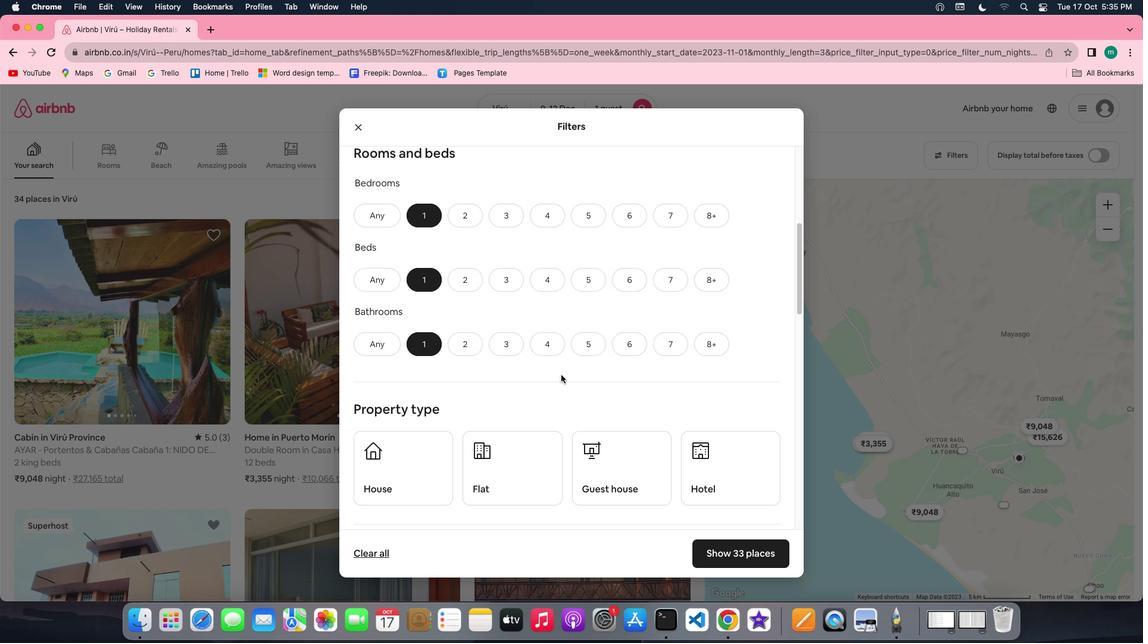 
Action: Mouse scrolled (561, 375) with delta (0, 0)
Screenshot: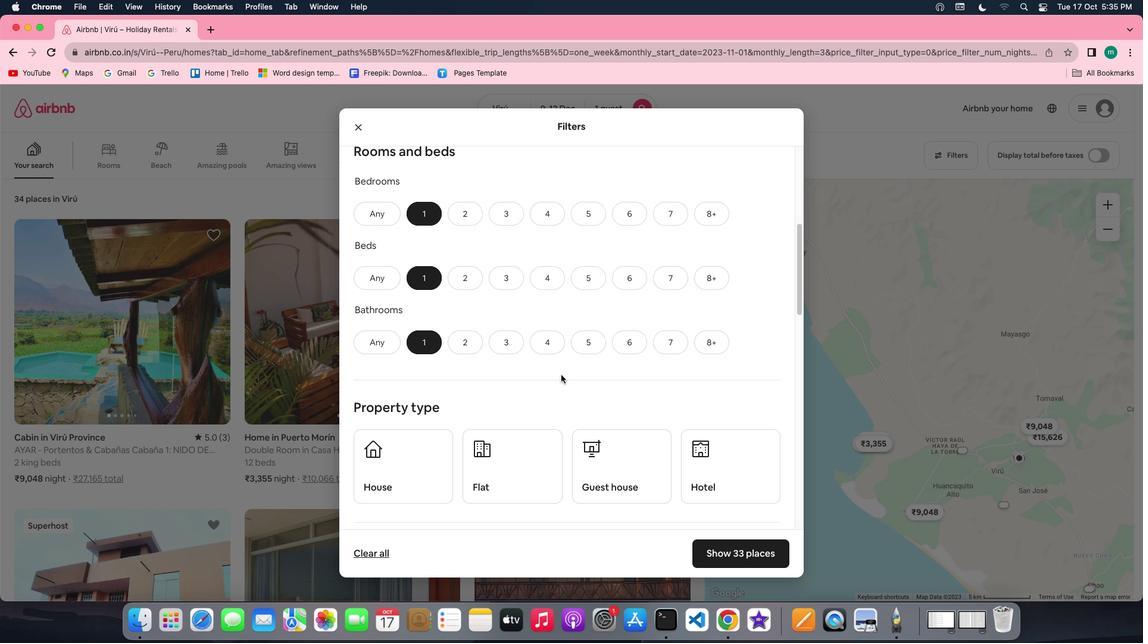 
Action: Mouse scrolled (561, 375) with delta (0, 0)
Screenshot: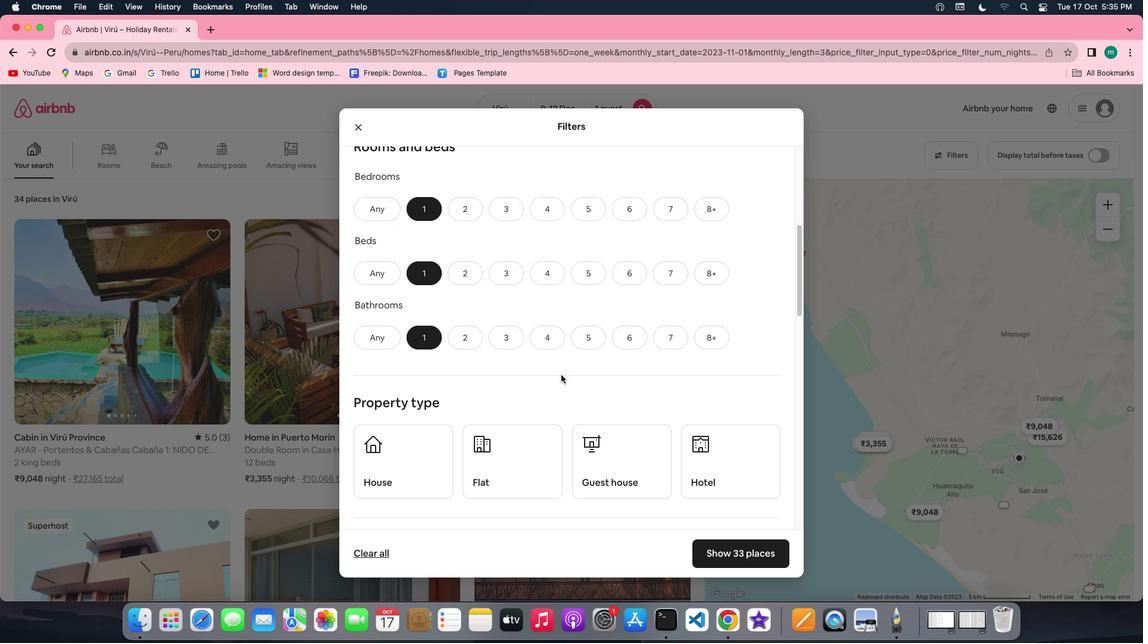 
Action: Mouse scrolled (561, 375) with delta (0, 0)
Screenshot: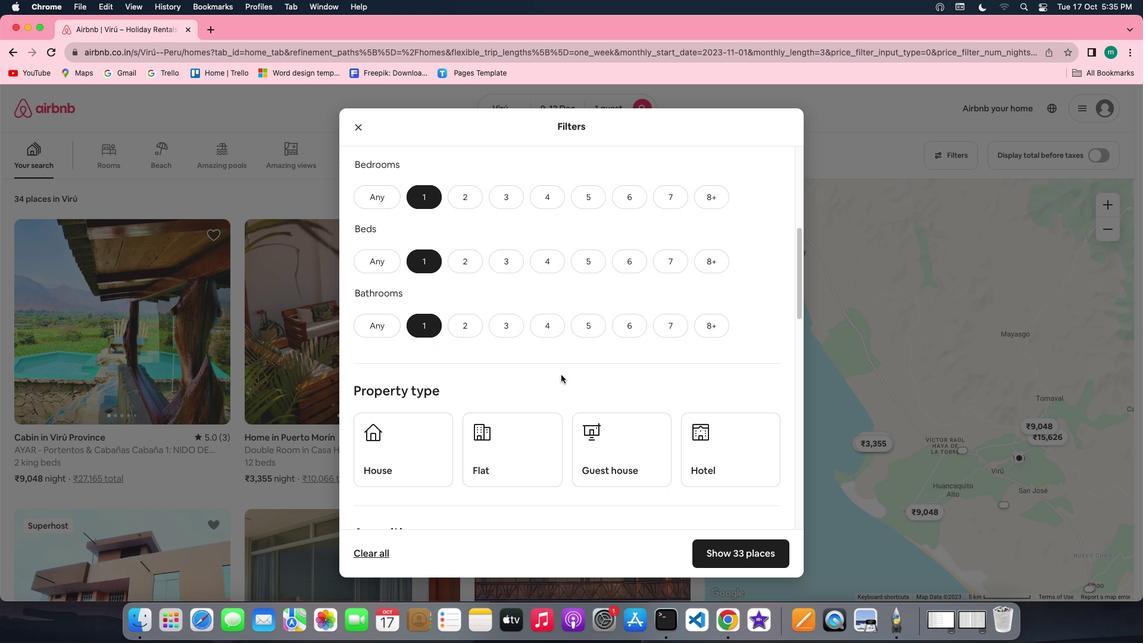 
Action: Mouse scrolled (561, 375) with delta (0, 0)
Screenshot: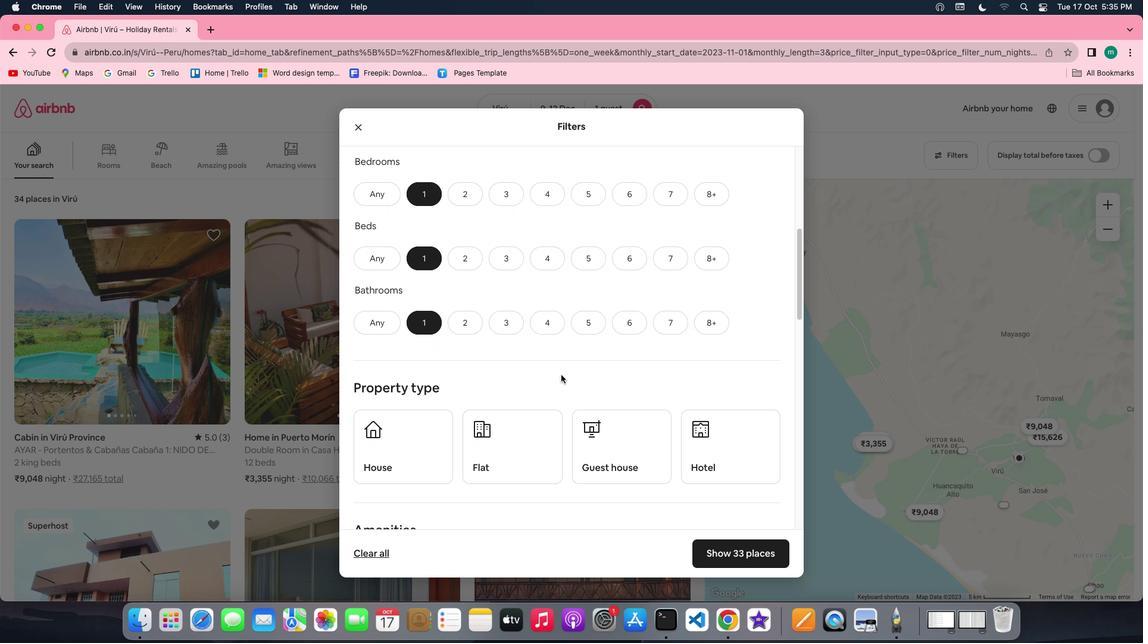 
Action: Mouse scrolled (561, 375) with delta (0, 0)
Screenshot: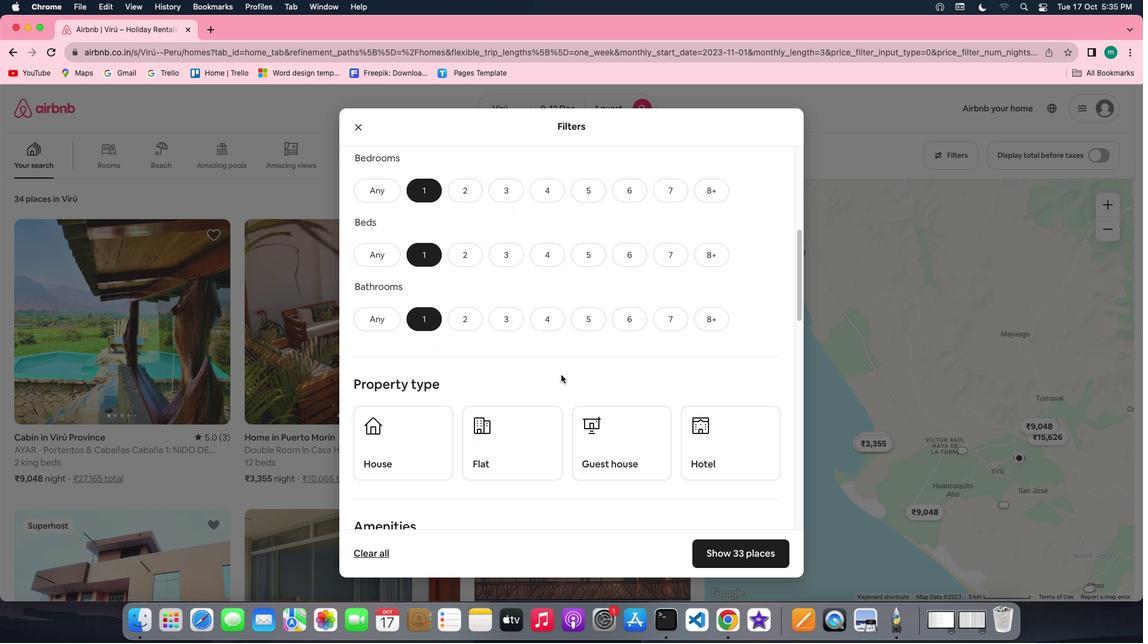 
Action: Mouse scrolled (561, 375) with delta (0, 0)
Screenshot: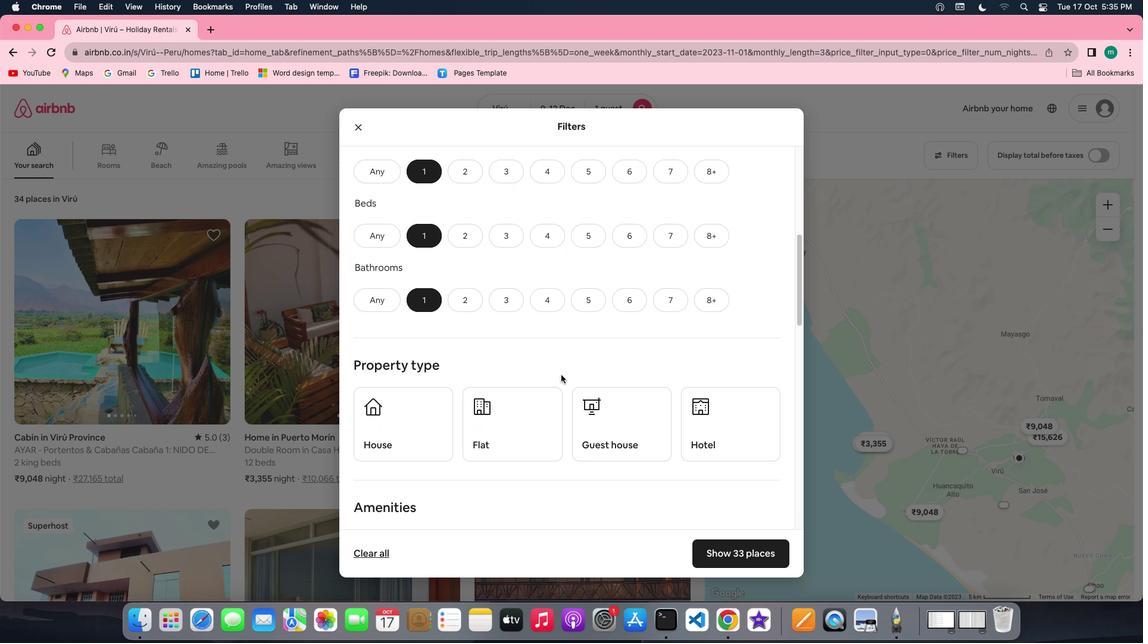 
Action: Mouse moved to (507, 393)
Screenshot: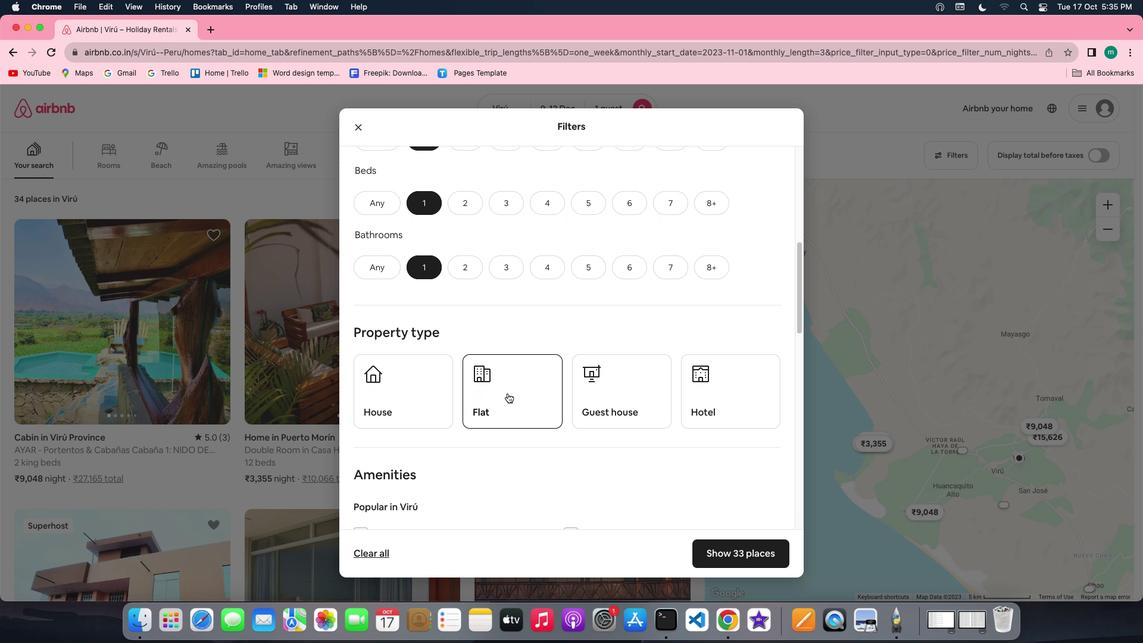 
Action: Mouse pressed left at (507, 393)
Screenshot: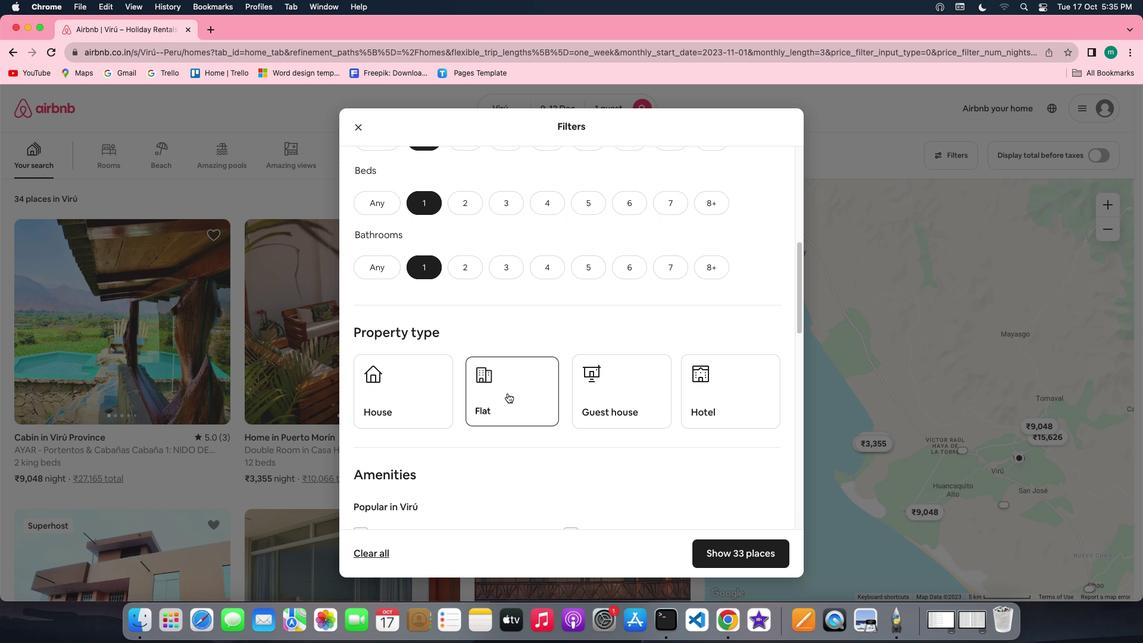 
Action: Mouse moved to (617, 391)
Screenshot: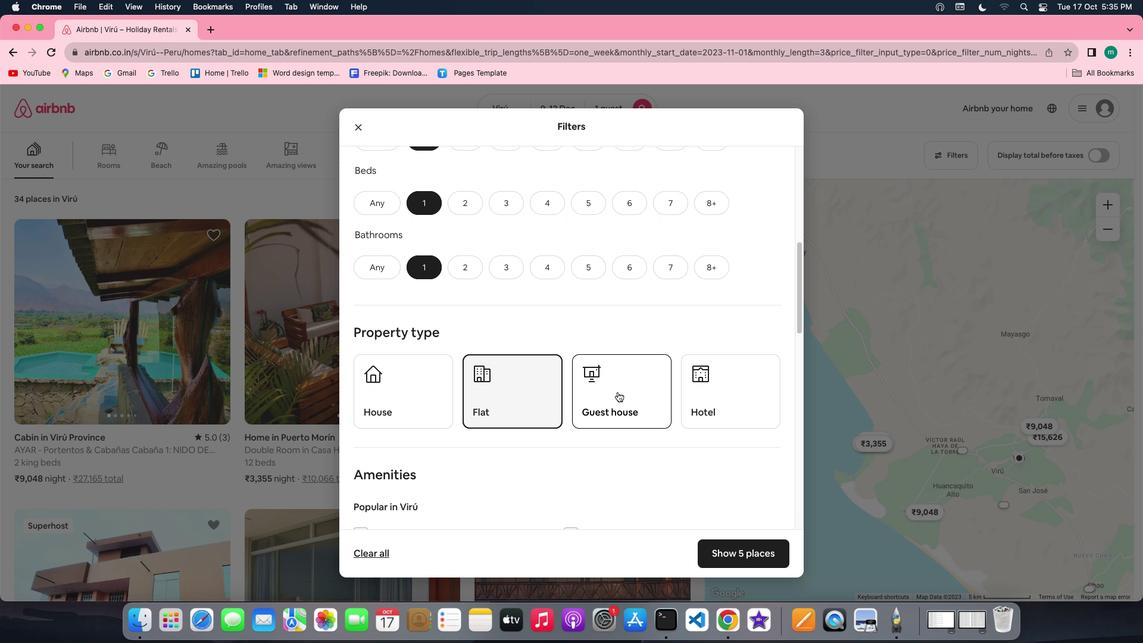 
Action: Mouse scrolled (617, 391) with delta (0, 0)
Screenshot: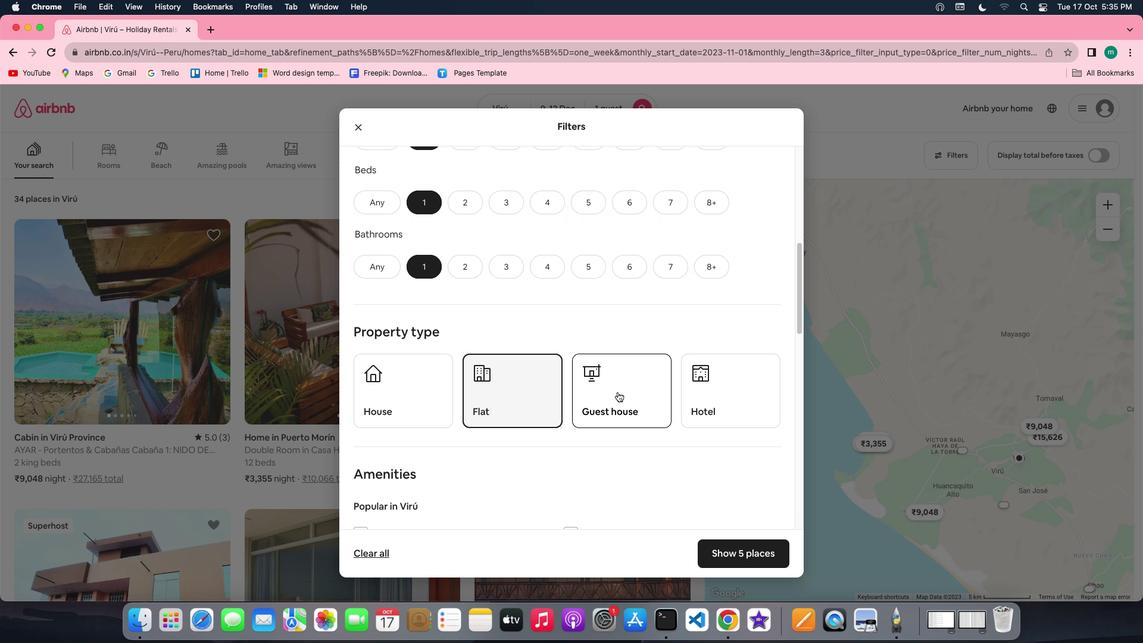 
Action: Mouse scrolled (617, 391) with delta (0, 0)
Screenshot: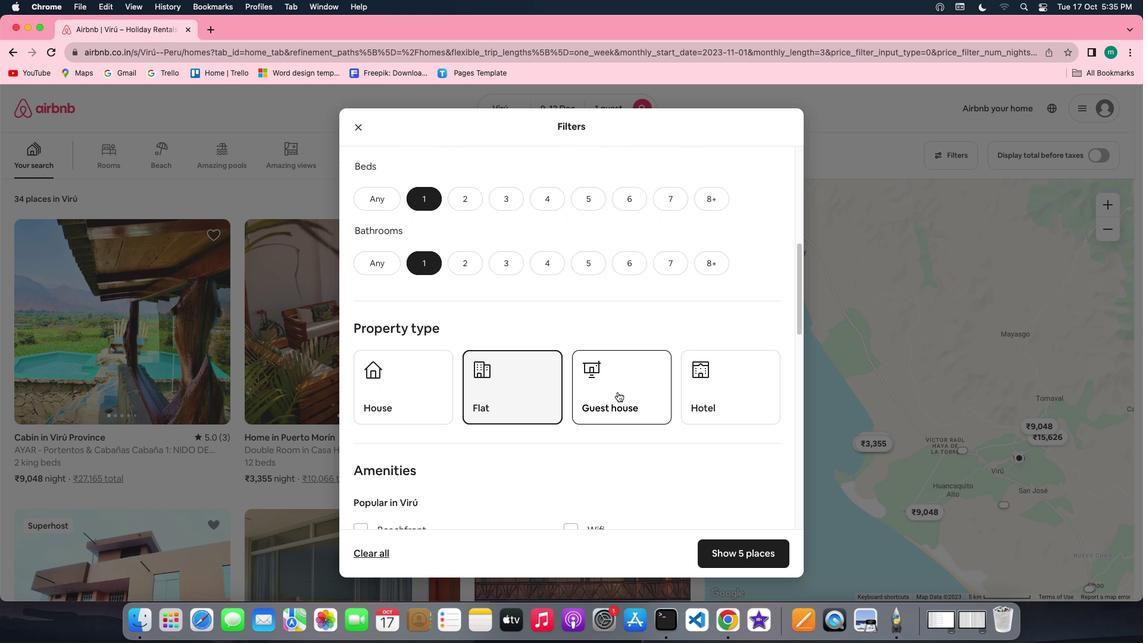 
Action: Mouse scrolled (617, 391) with delta (0, 0)
Screenshot: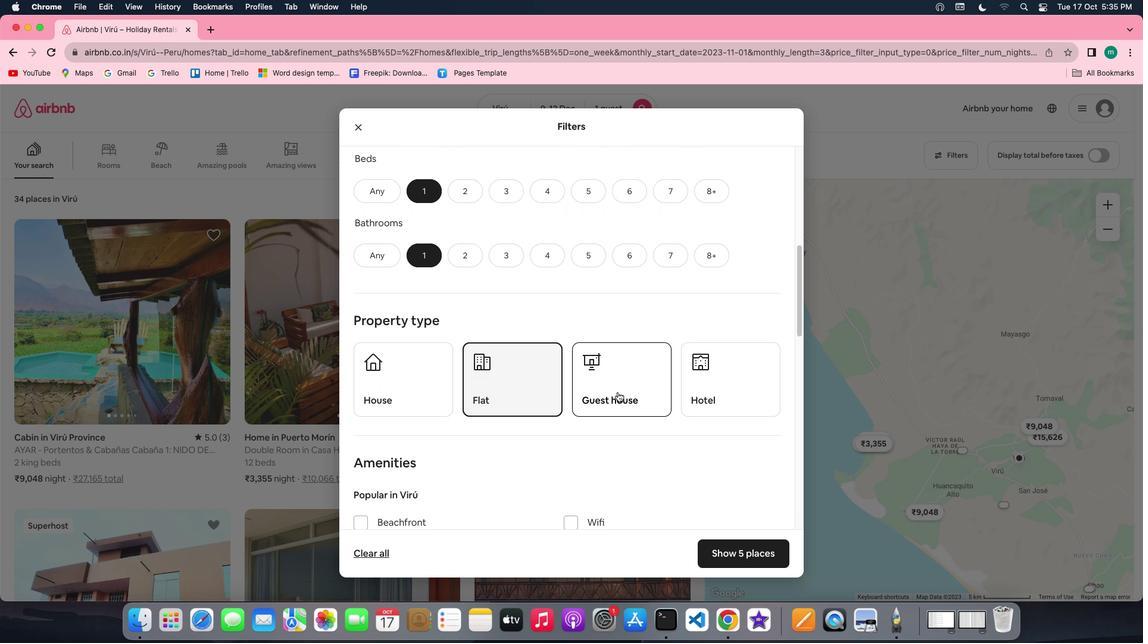
Action: Mouse scrolled (617, 391) with delta (0, 0)
Screenshot: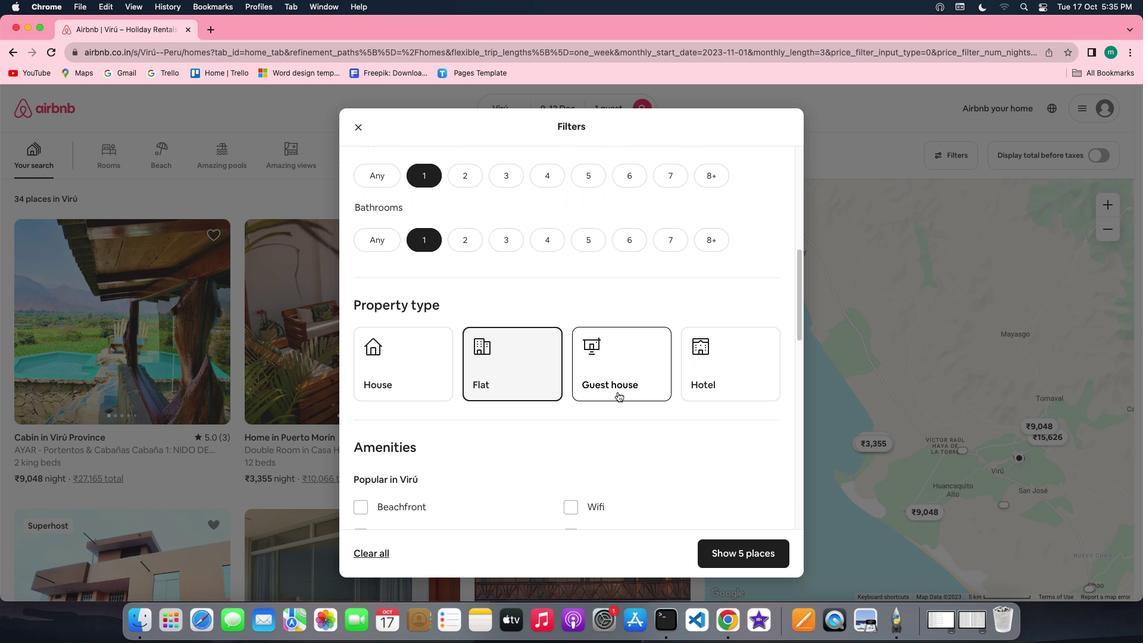
Action: Mouse scrolled (617, 391) with delta (0, 0)
Screenshot: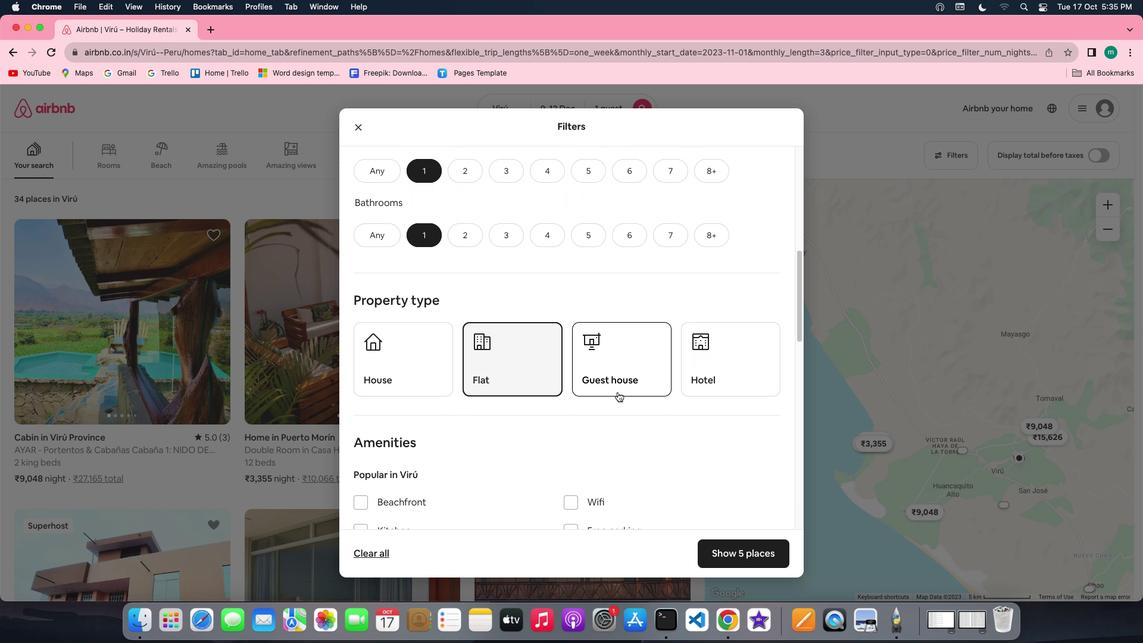 
Action: Mouse scrolled (617, 391) with delta (0, 0)
Screenshot: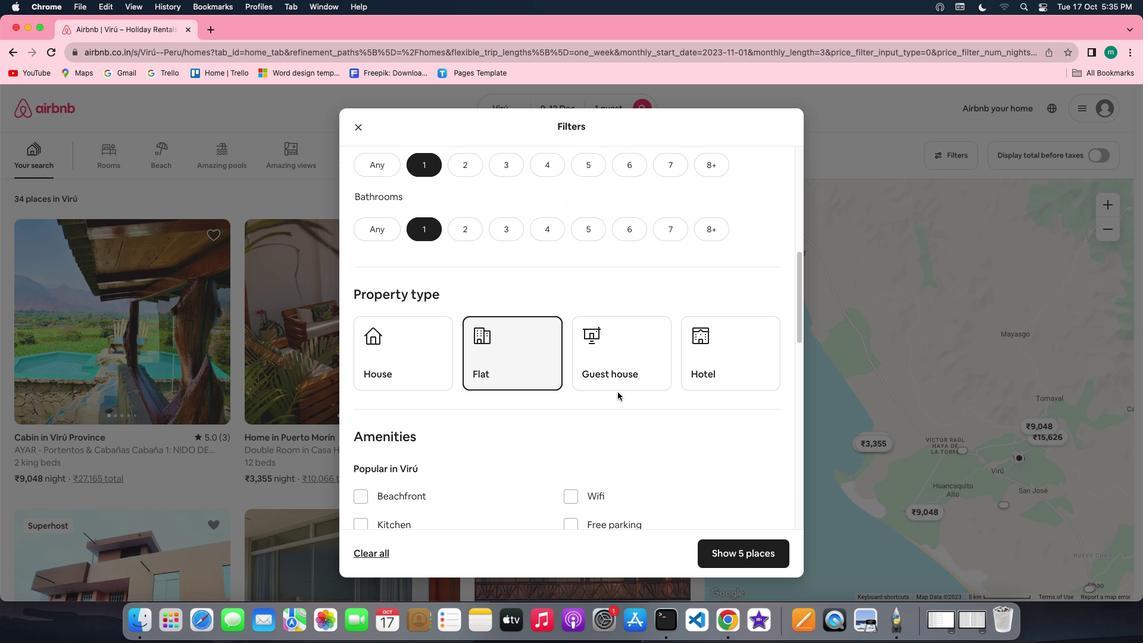 
Action: Mouse scrolled (617, 391) with delta (0, 0)
Screenshot: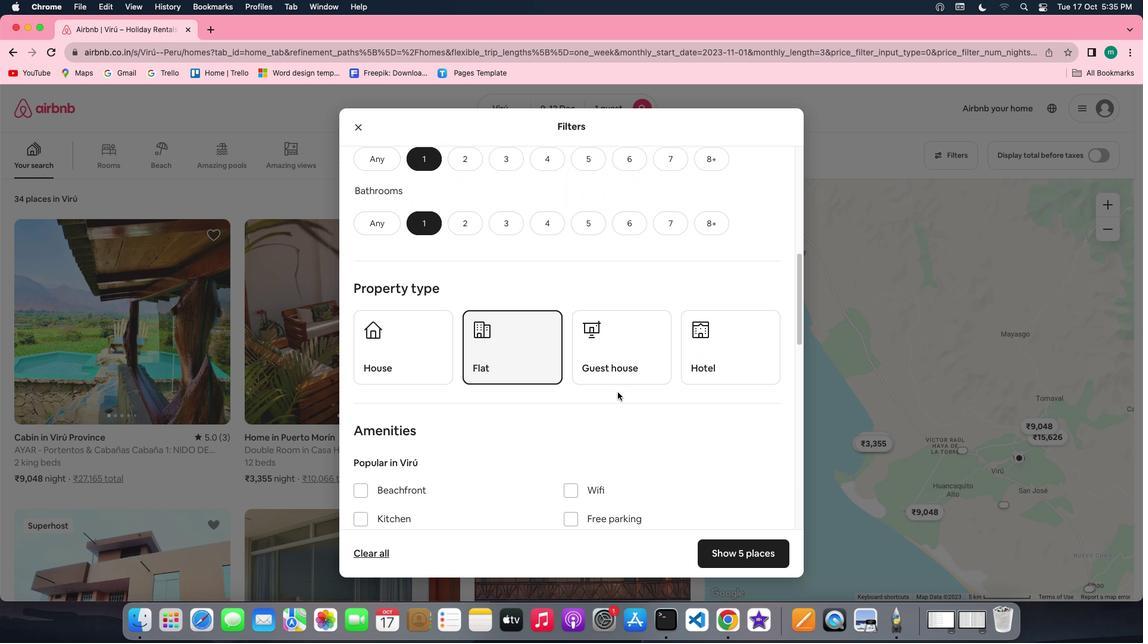 
Action: Mouse scrolled (617, 391) with delta (0, 0)
Screenshot: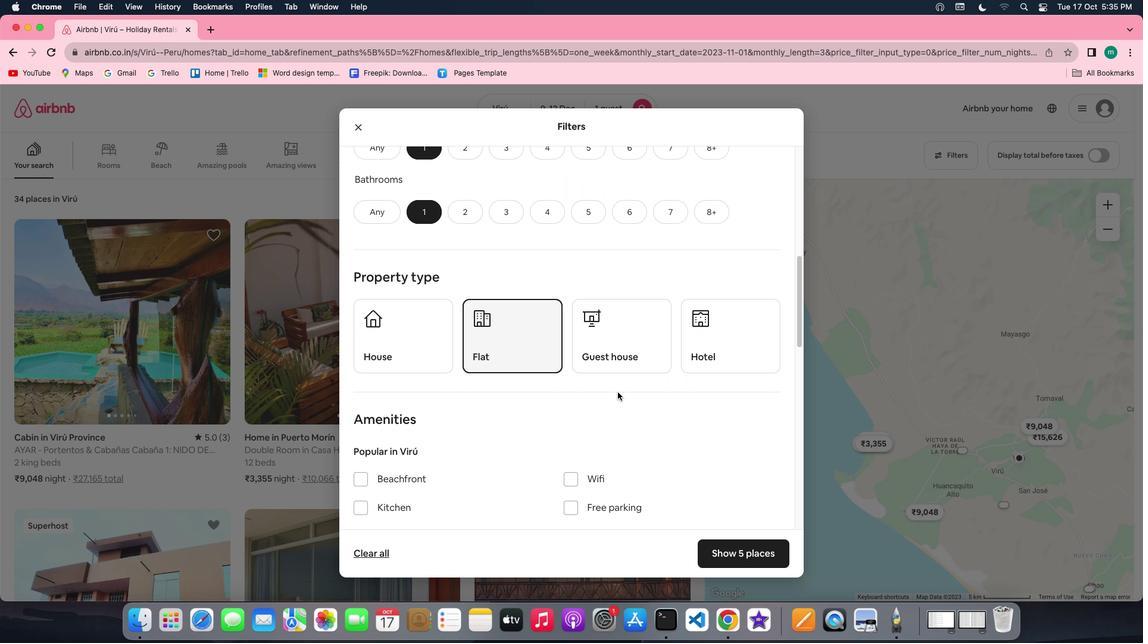 
Action: Mouse scrolled (617, 391) with delta (0, 0)
Screenshot: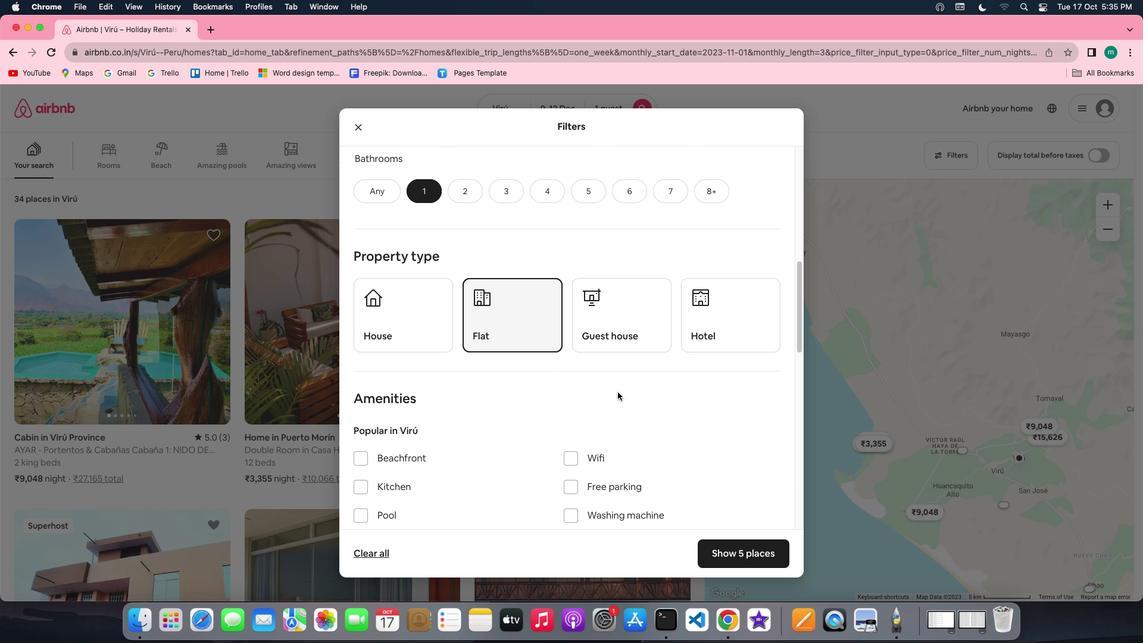 
Action: Mouse scrolled (617, 391) with delta (0, 0)
Screenshot: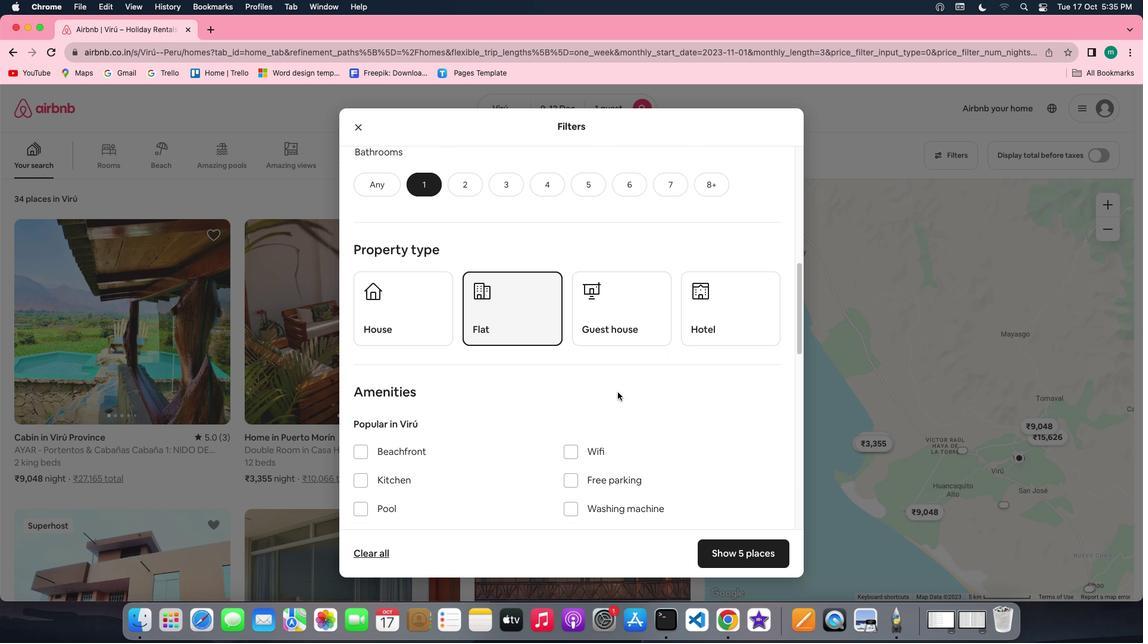 
Action: Mouse scrolled (617, 391) with delta (0, -1)
Screenshot: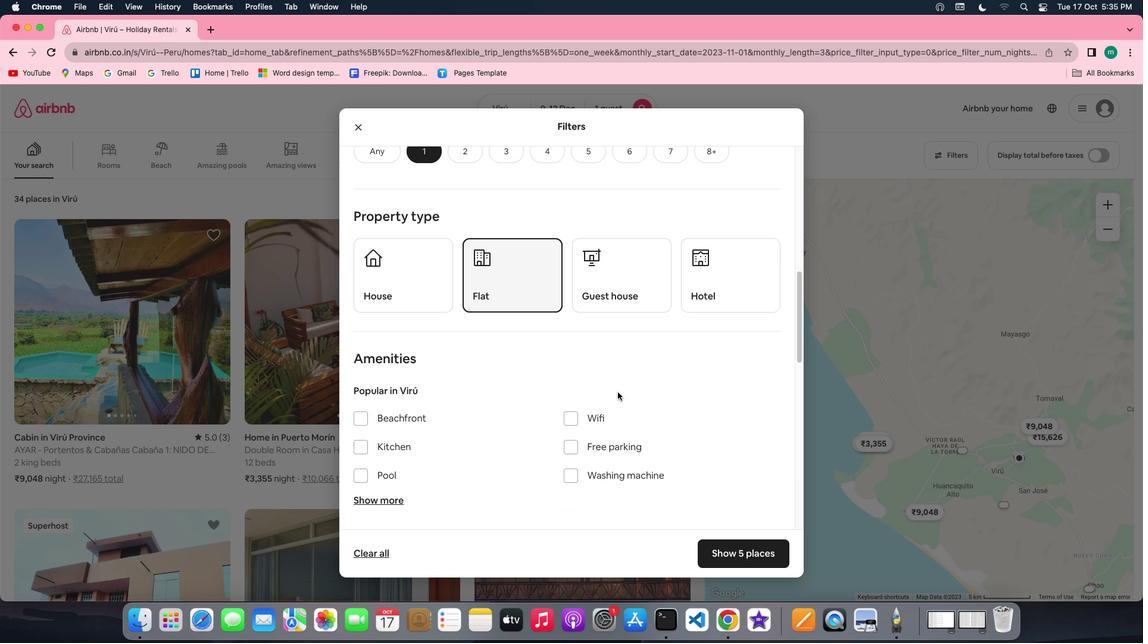 
Action: Mouse scrolled (617, 391) with delta (0, -1)
Screenshot: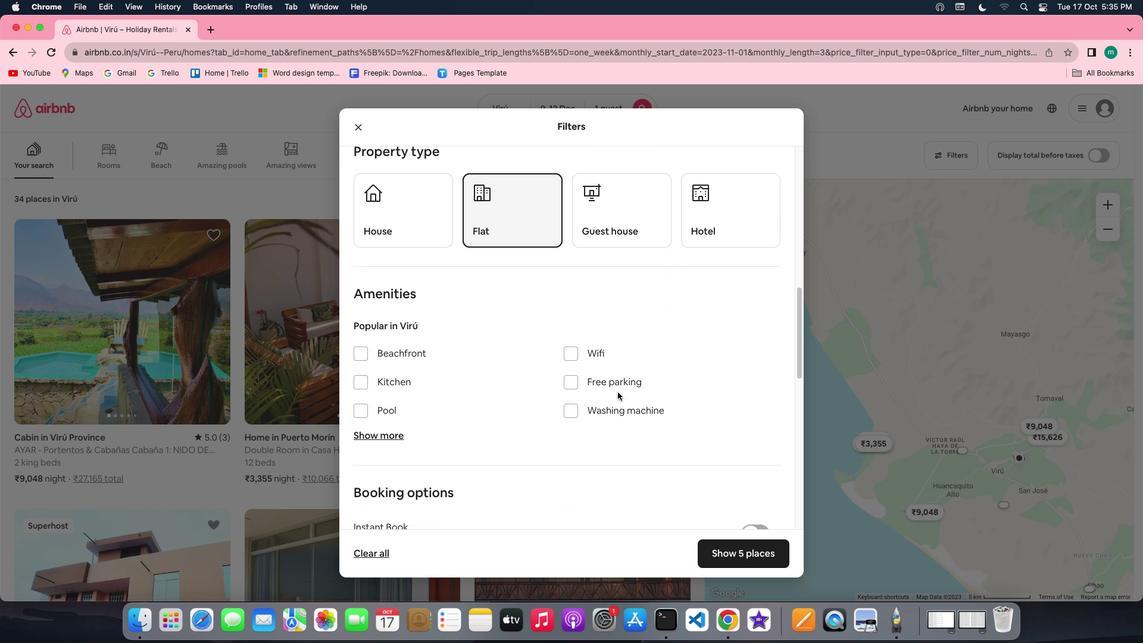
Action: Mouse scrolled (617, 391) with delta (0, 0)
Screenshot: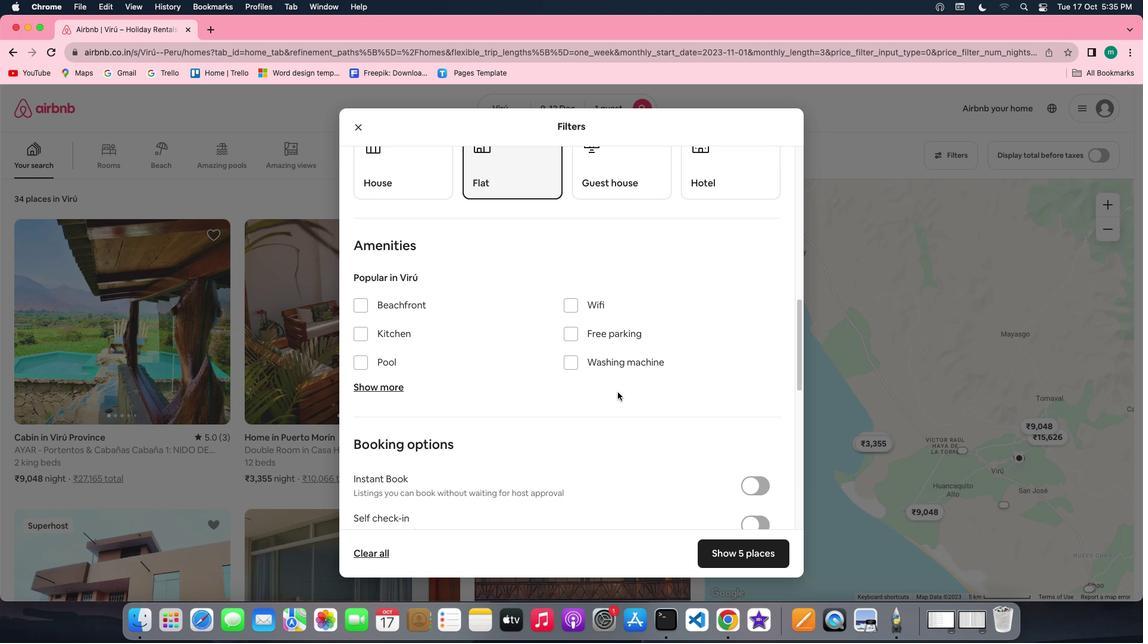 
Action: Mouse scrolled (617, 391) with delta (0, 0)
Screenshot: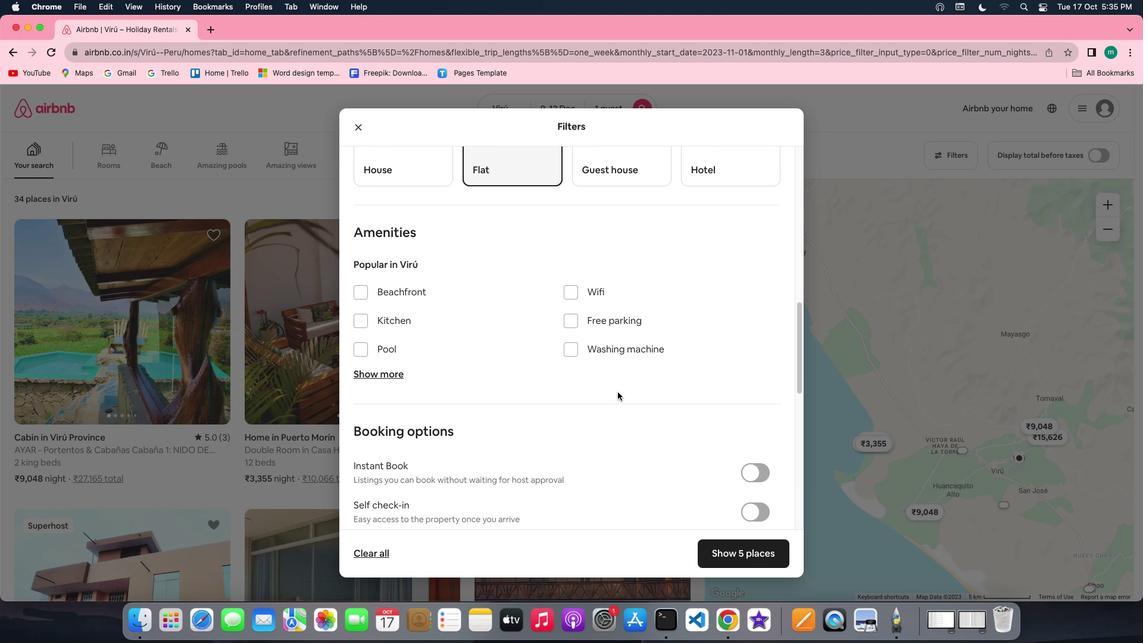 
Action: Mouse scrolled (617, 391) with delta (0, -1)
Screenshot: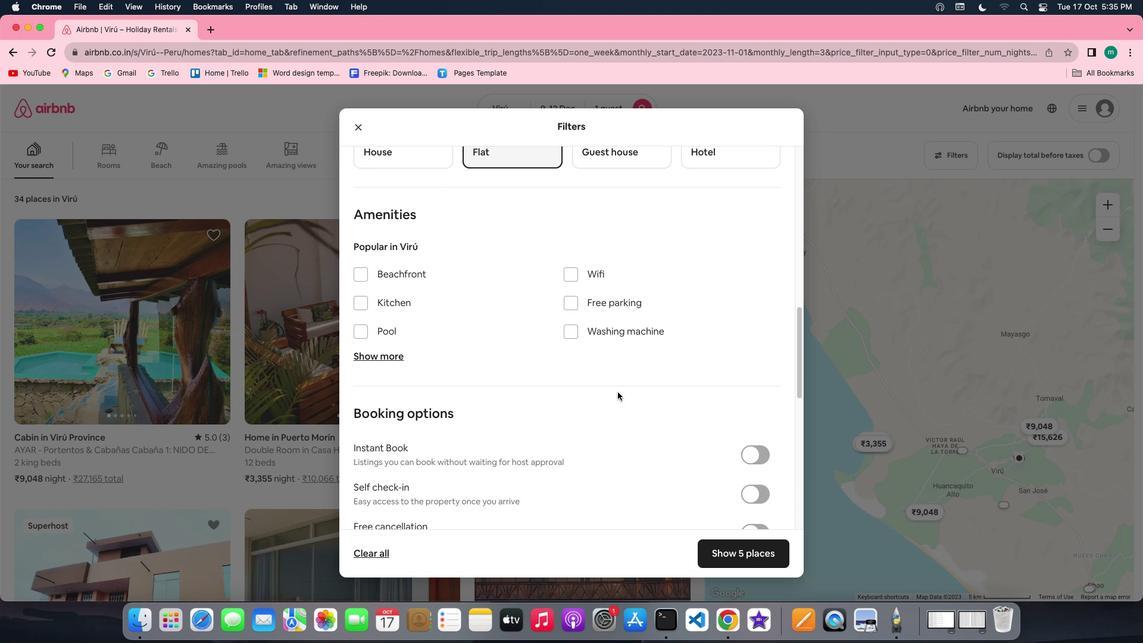 
Action: Mouse scrolled (617, 391) with delta (0, -1)
Screenshot: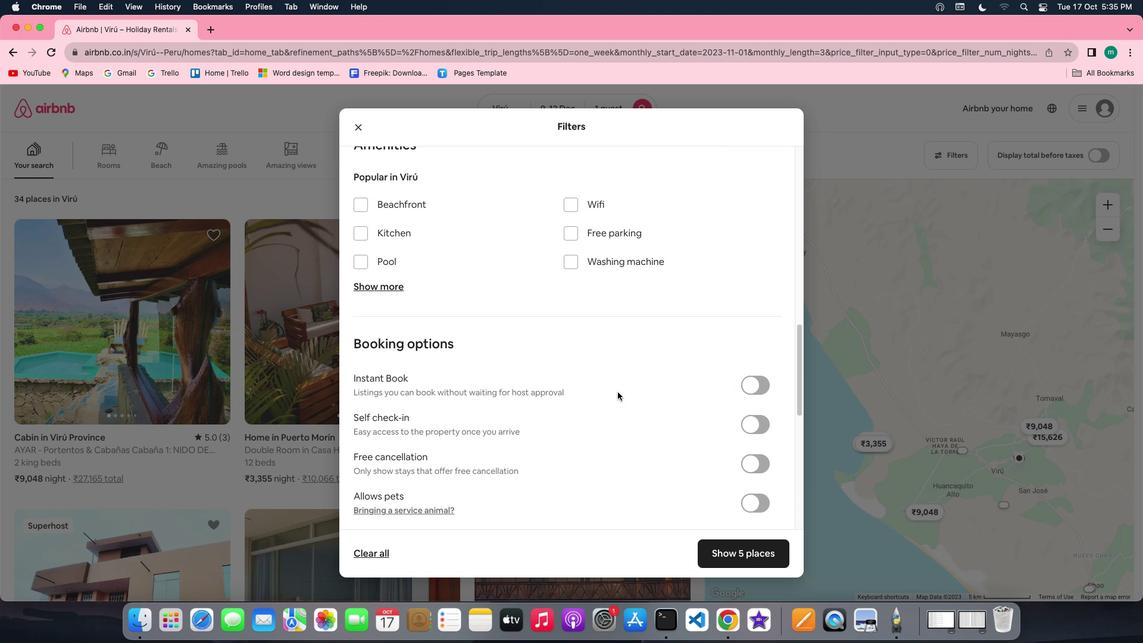 
Action: Mouse moved to (760, 362)
Screenshot: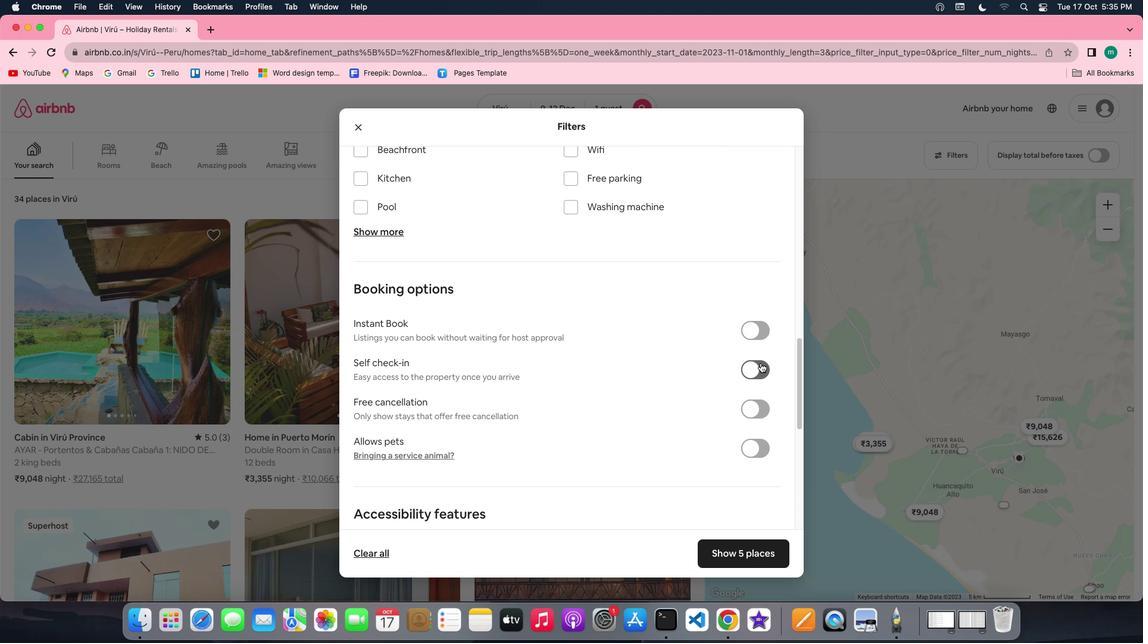 
Action: Mouse pressed left at (760, 362)
Screenshot: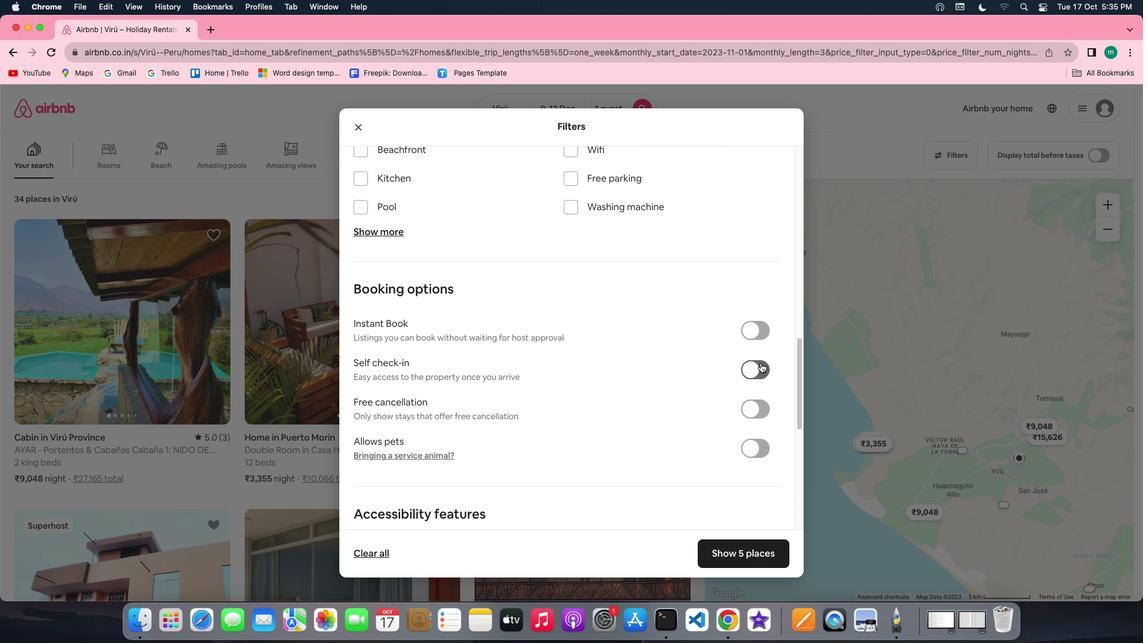 
Action: Mouse moved to (718, 545)
Screenshot: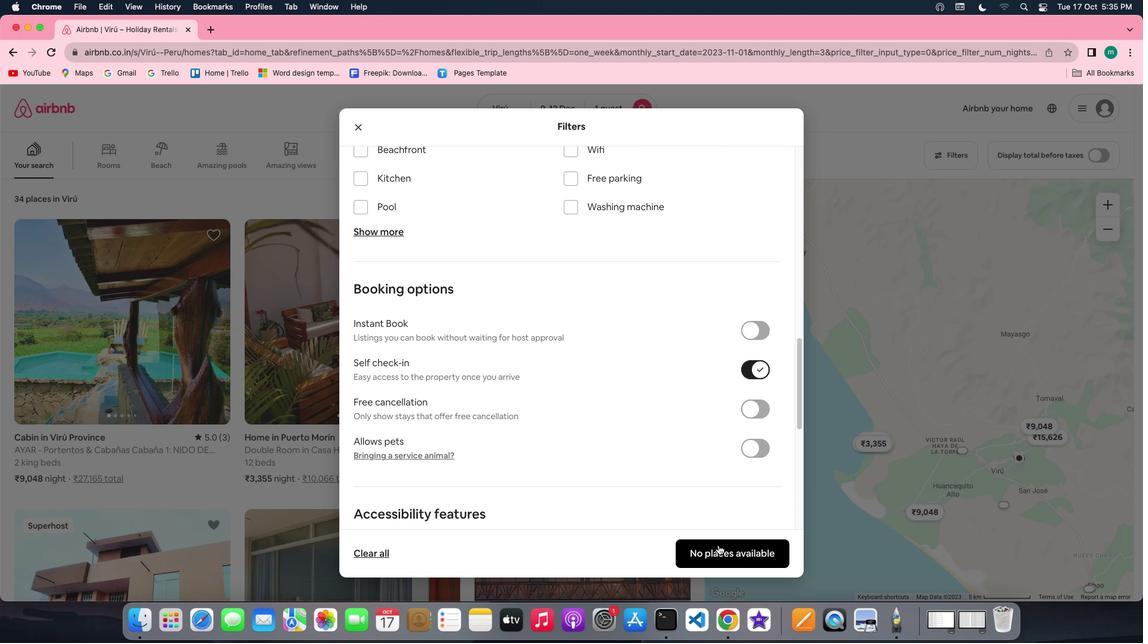 
Action: Mouse pressed left at (718, 545)
Screenshot: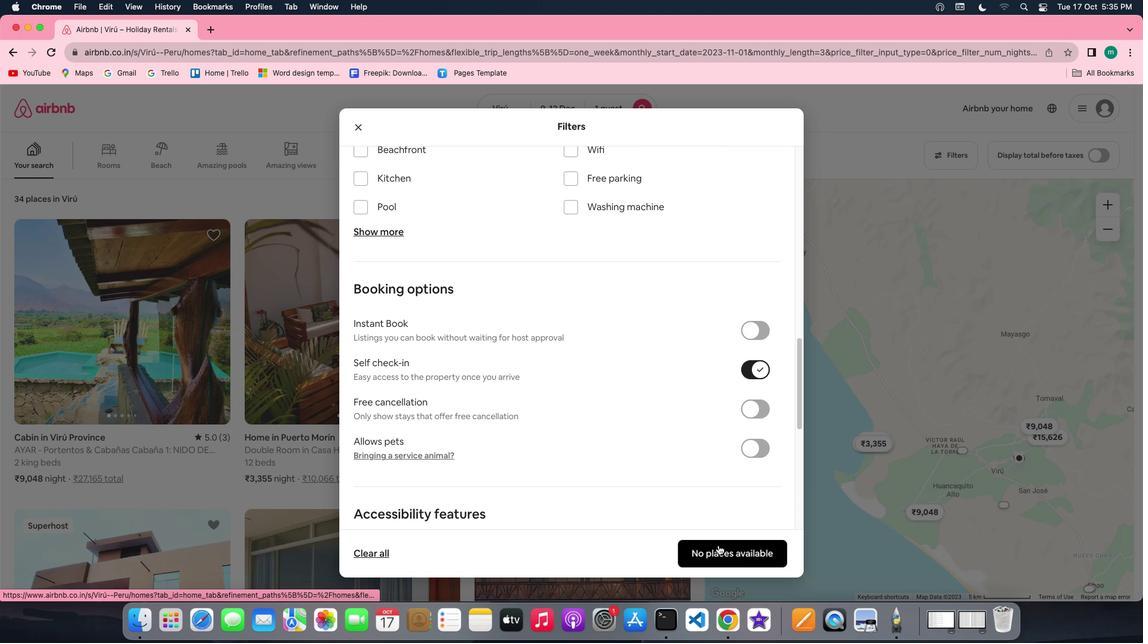 
Action: Mouse moved to (711, 546)
Screenshot: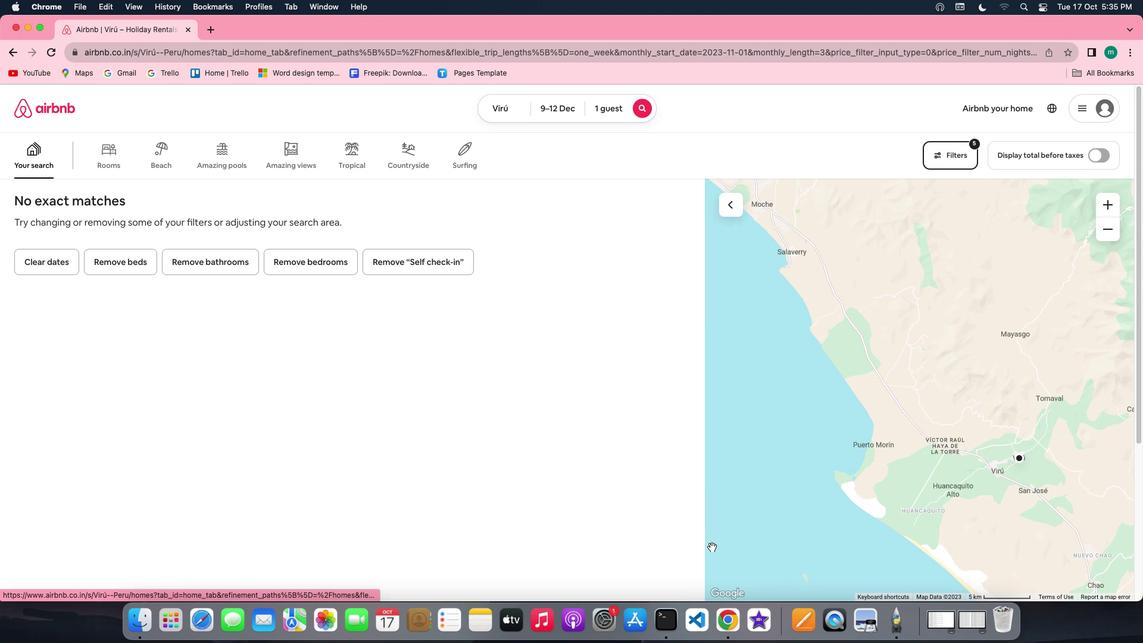
